 Task: Look for space in Burbank, United States from 12th August, 2023 to 16th August, 2023 for 8 adults in price range Rs.10000 to Rs.16000. Place can be private room with 8 bedrooms having 8 beds and 8 bathrooms. Property type can be house, flat, guest house, hotel. Amenities needed are: wifi, TV, free parkinig on premises, gym, breakfast. Booking option can be shelf check-in. Required host language is English.
Action: Mouse moved to (430, 113)
Screenshot: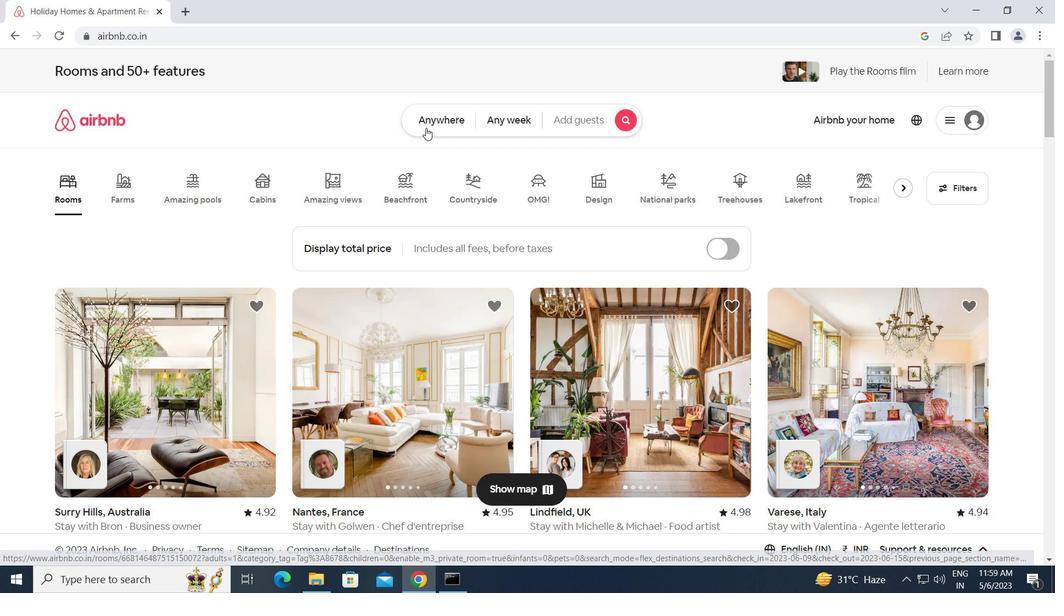 
Action: Mouse pressed left at (430, 113)
Screenshot: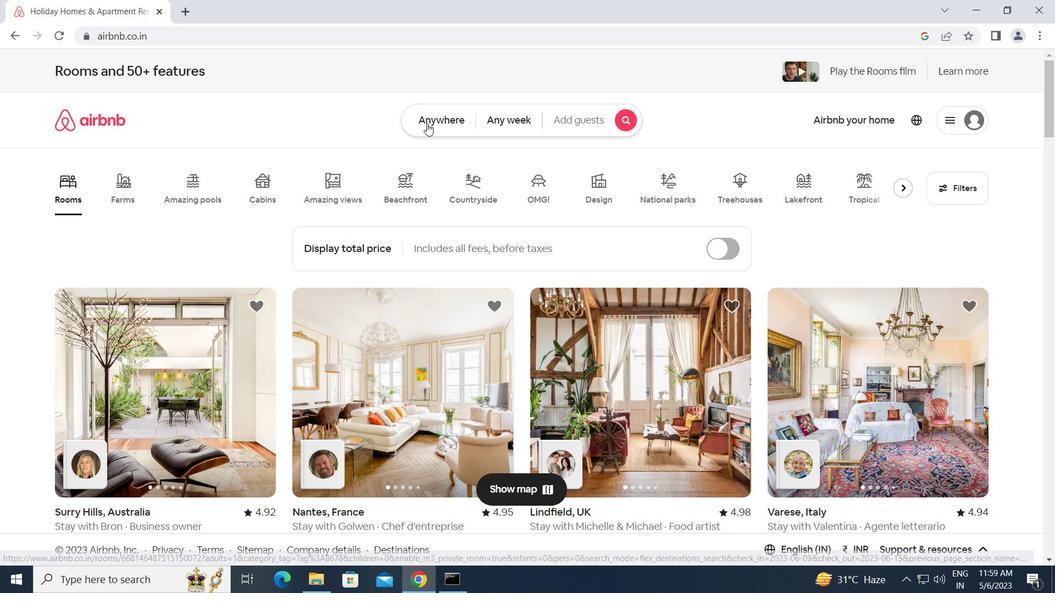 
Action: Mouse moved to (400, 162)
Screenshot: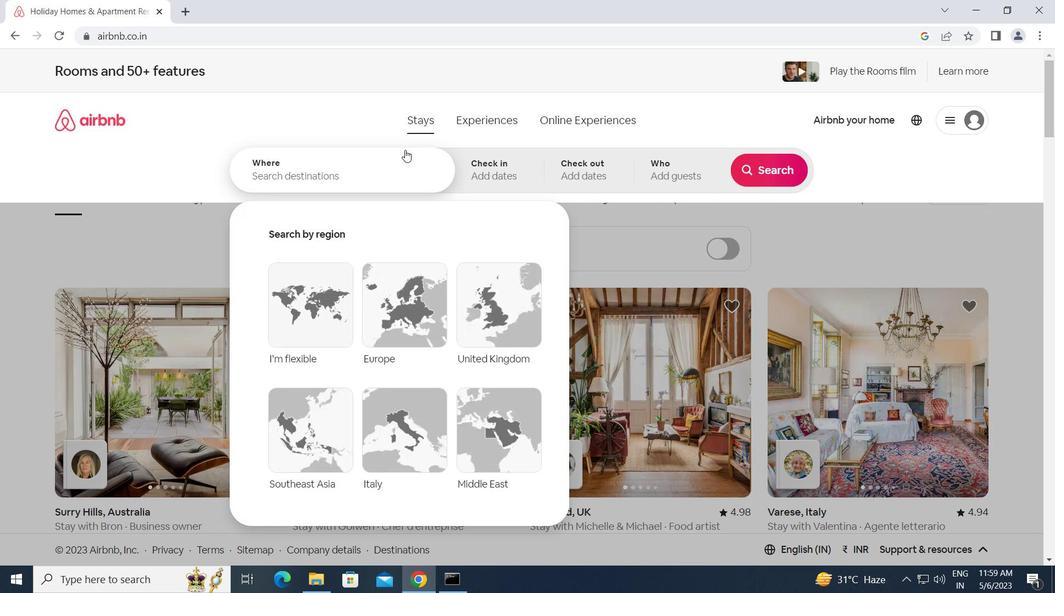 
Action: Mouse pressed left at (400, 162)
Screenshot: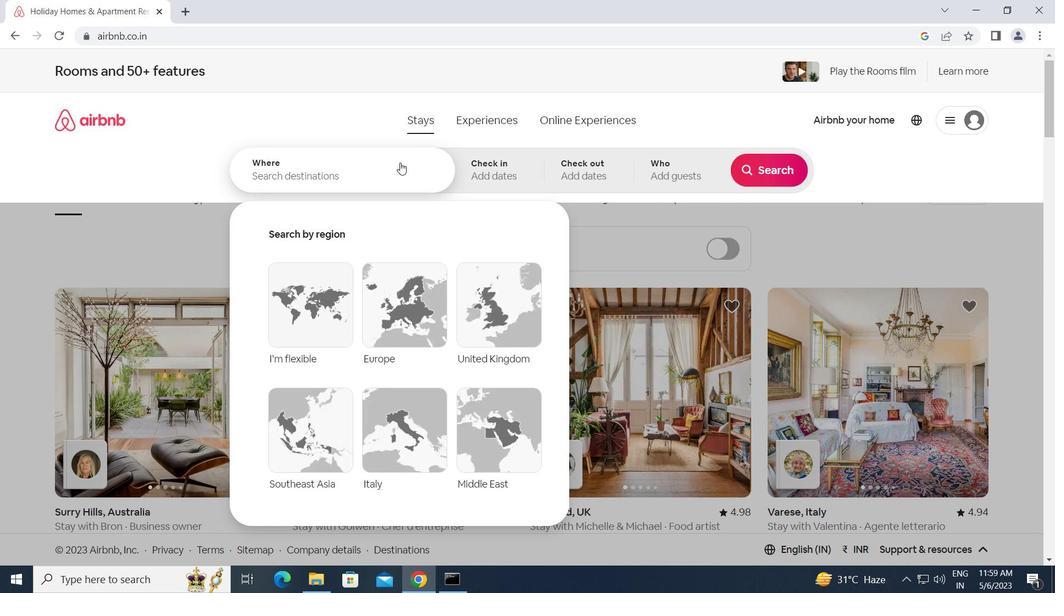 
Action: Key pressed b<Key.caps_lock>urbank,<Key.space><Key.caps_lock>u<Key.caps_lock>nited<Key.space><Key.caps_lock>s<Key.caps_lock>tates<Key.enter>
Screenshot: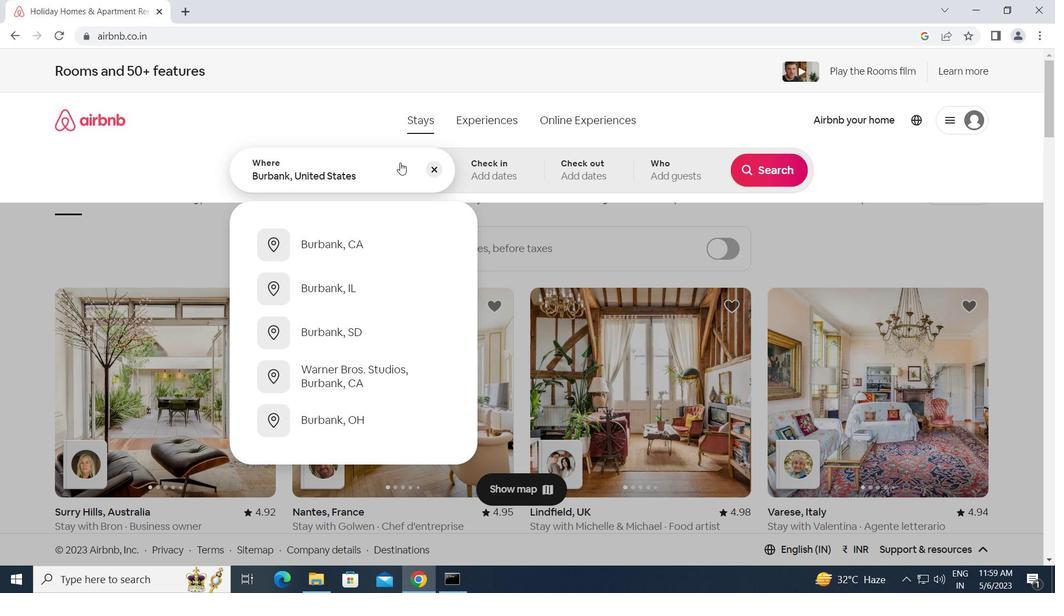 
Action: Mouse moved to (761, 286)
Screenshot: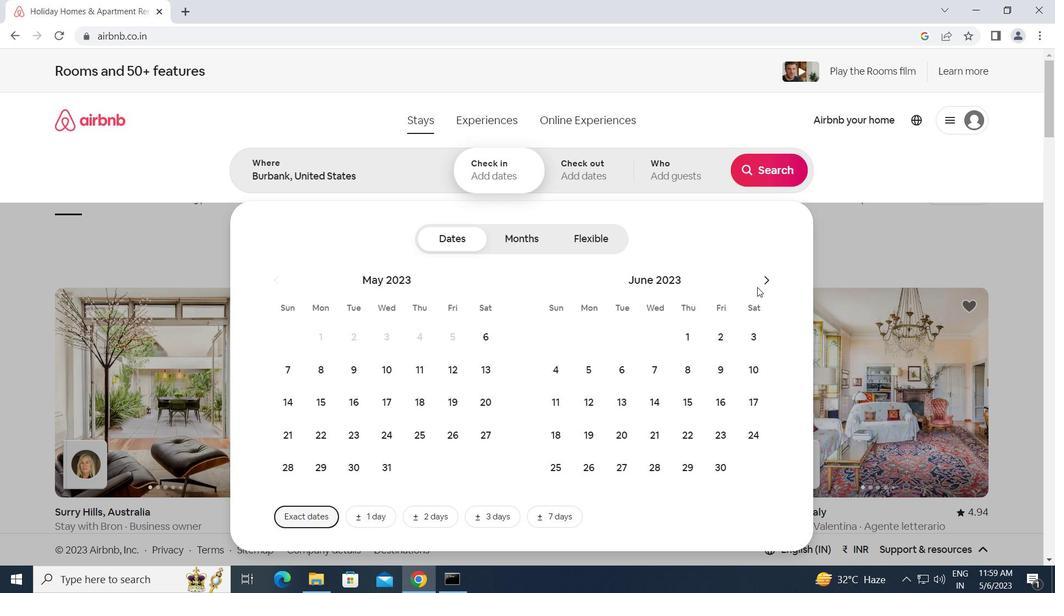
Action: Mouse pressed left at (761, 286)
Screenshot: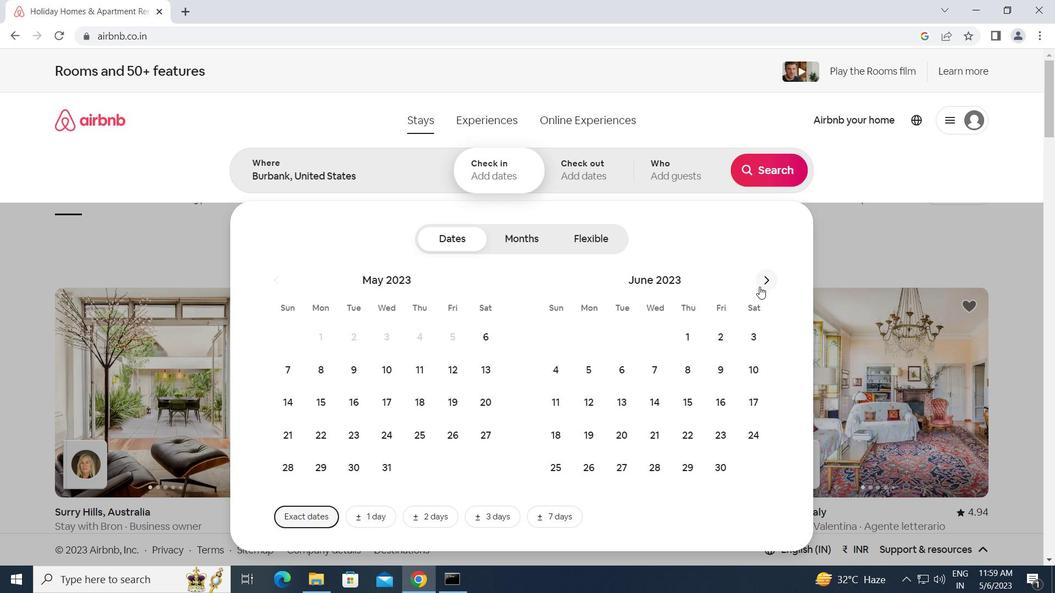 
Action: Mouse pressed left at (761, 286)
Screenshot: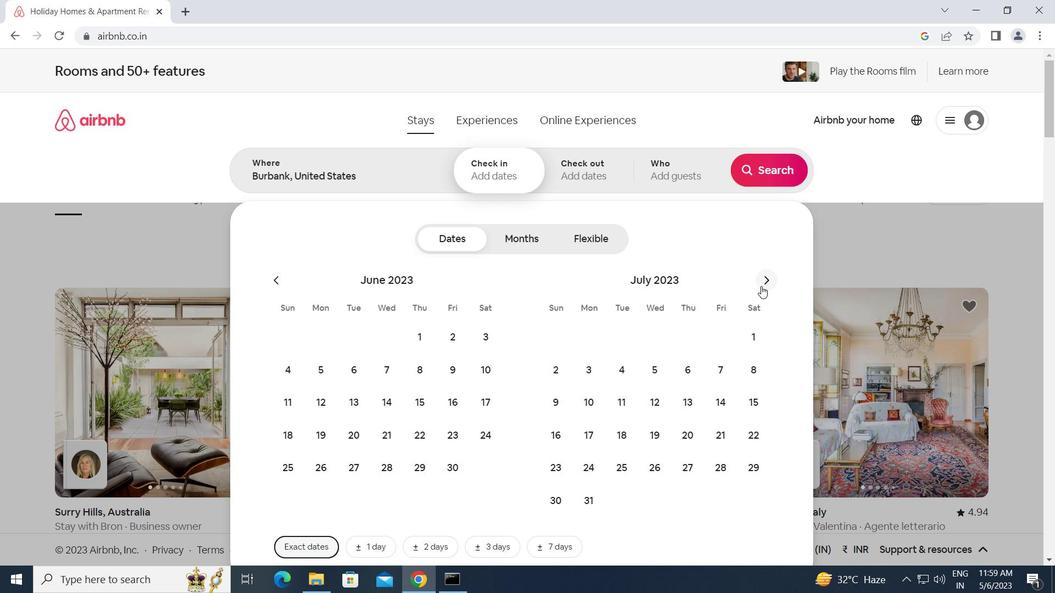 
Action: Mouse moved to (749, 374)
Screenshot: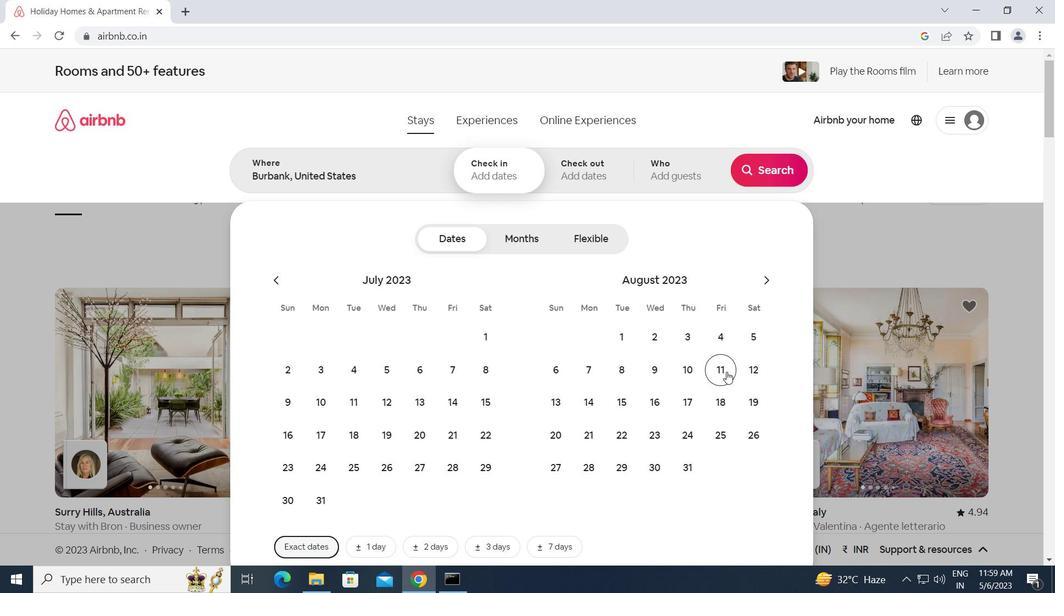 
Action: Mouse pressed left at (749, 374)
Screenshot: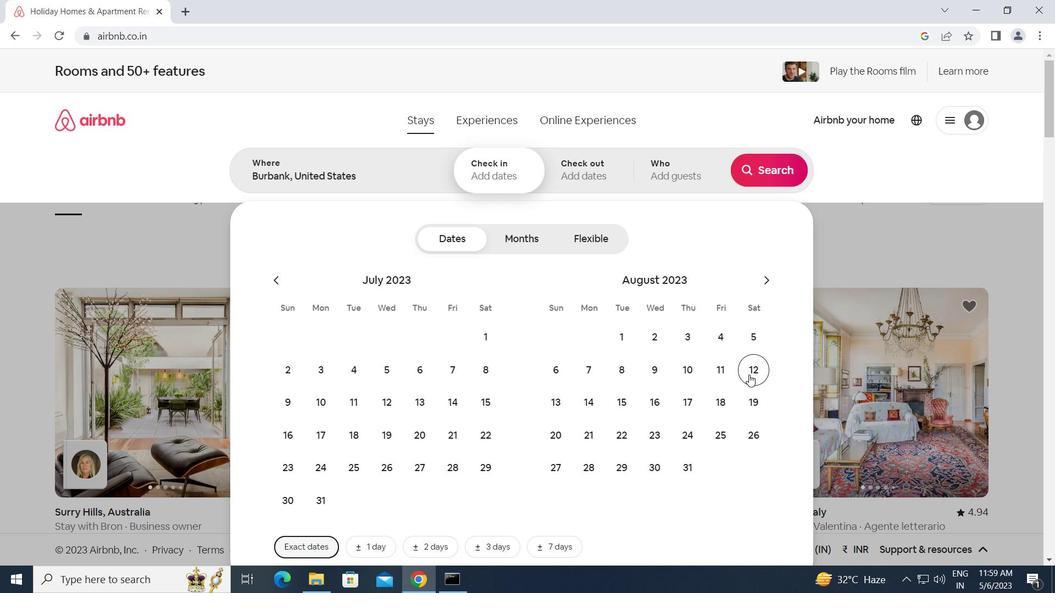 
Action: Mouse moved to (653, 402)
Screenshot: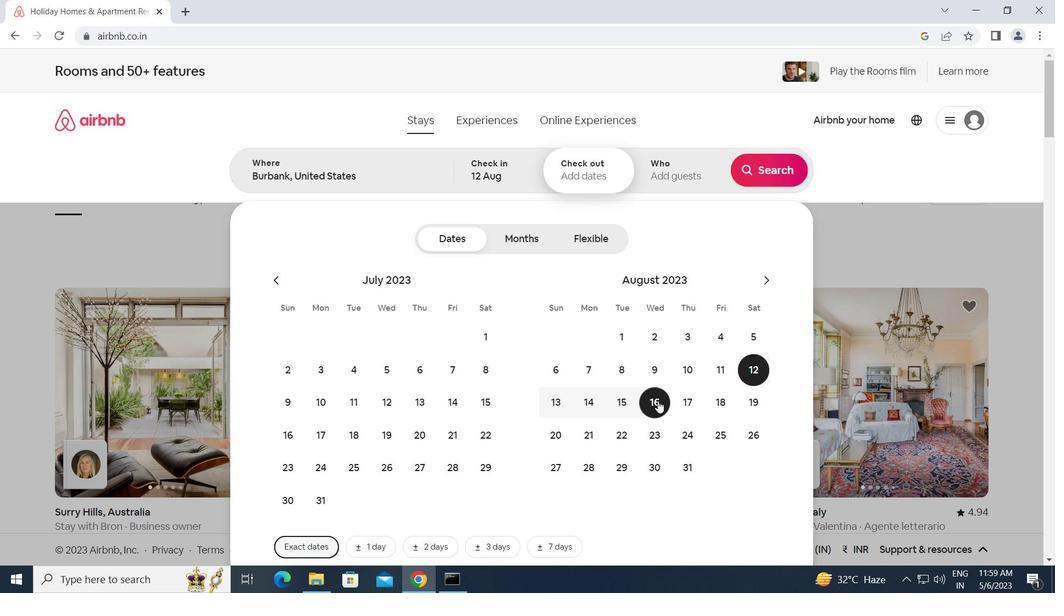 
Action: Mouse pressed left at (653, 402)
Screenshot: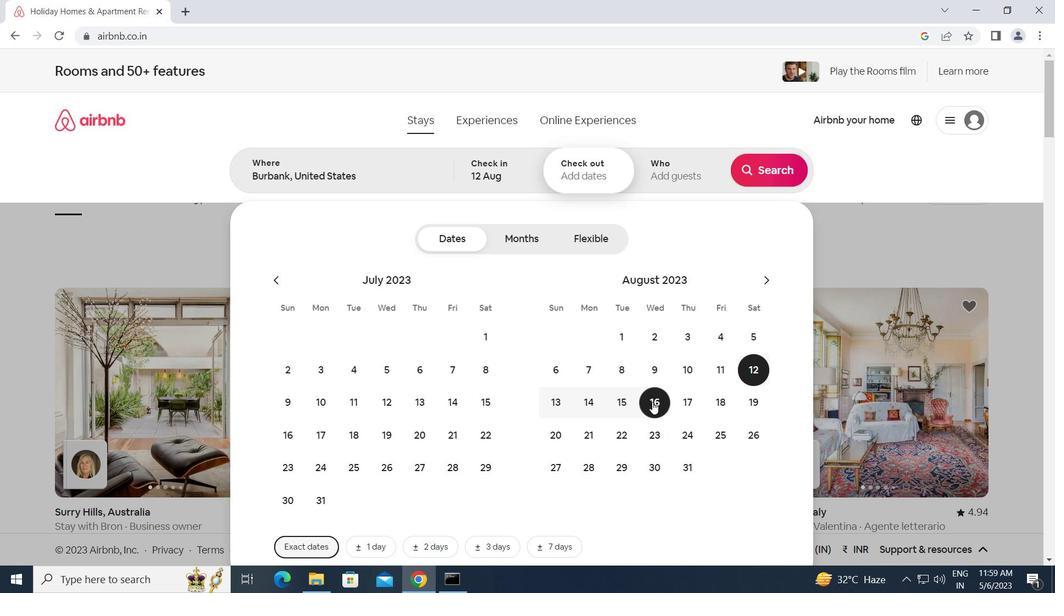 
Action: Mouse moved to (678, 184)
Screenshot: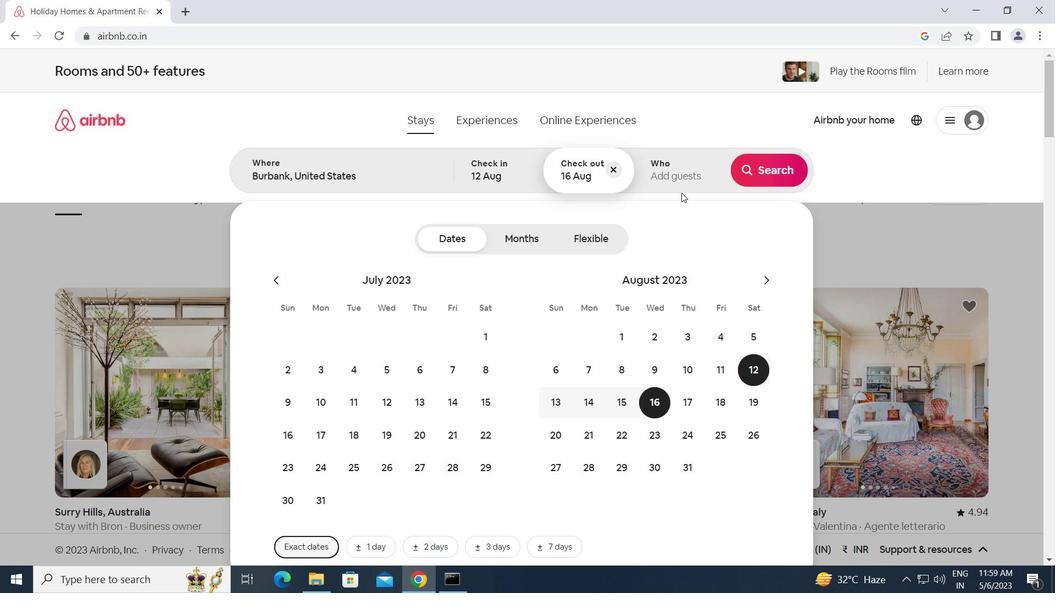 
Action: Mouse pressed left at (678, 184)
Screenshot: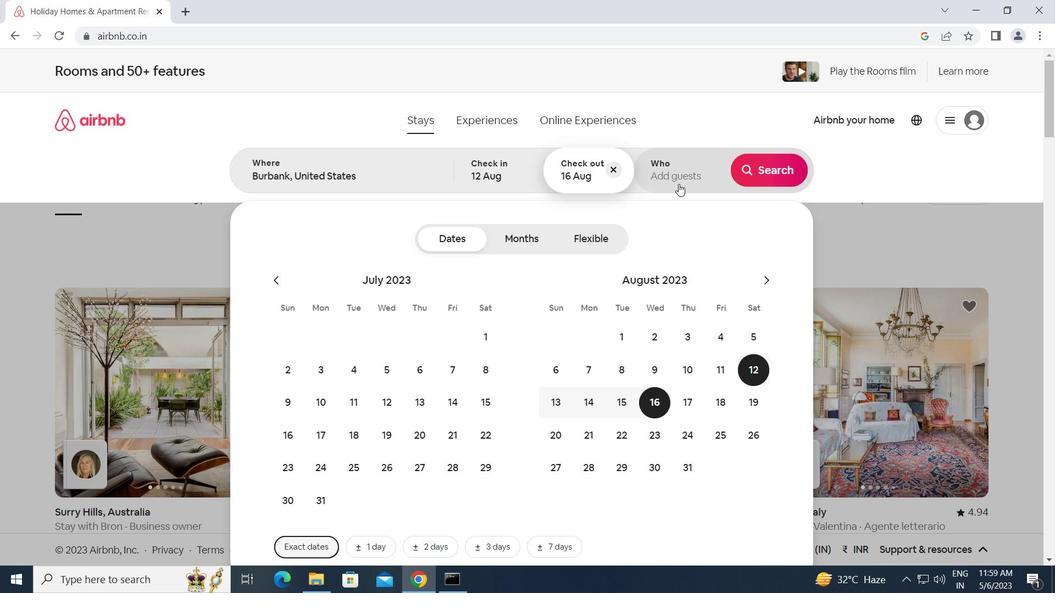
Action: Mouse moved to (780, 244)
Screenshot: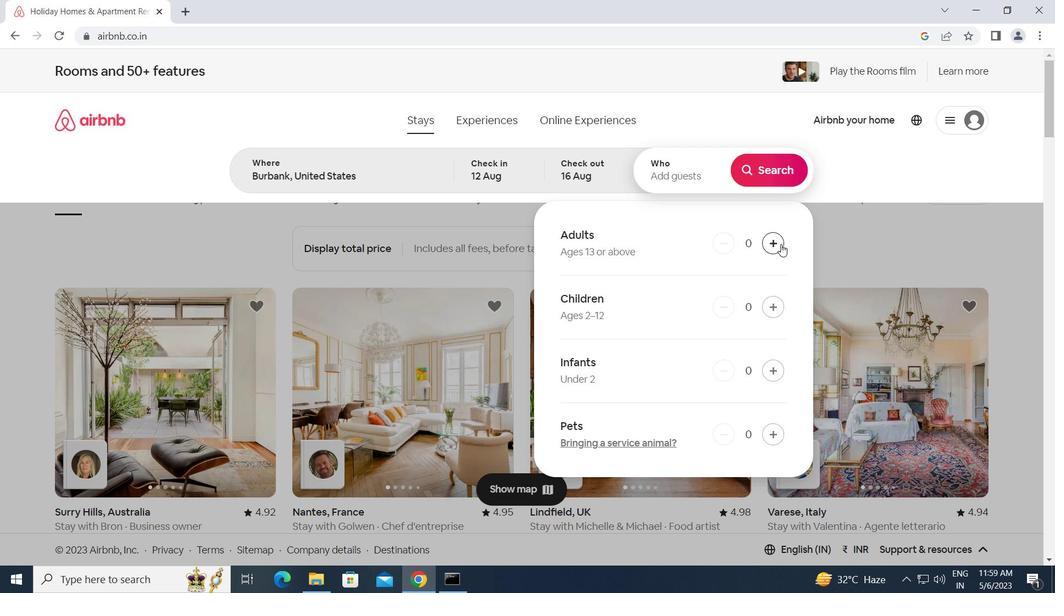 
Action: Mouse pressed left at (780, 244)
Screenshot: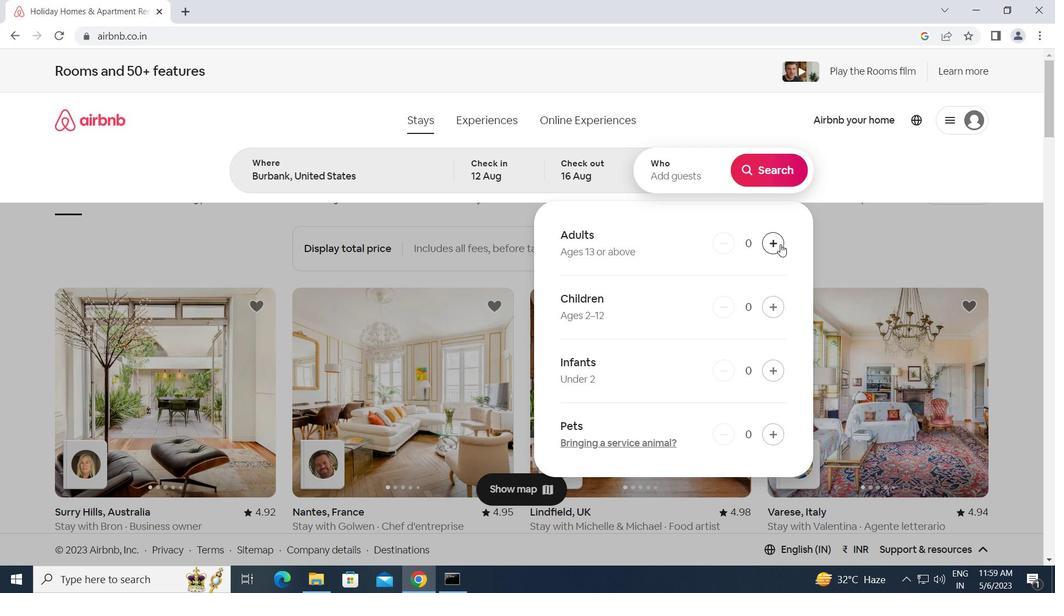 
Action: Mouse pressed left at (780, 244)
Screenshot: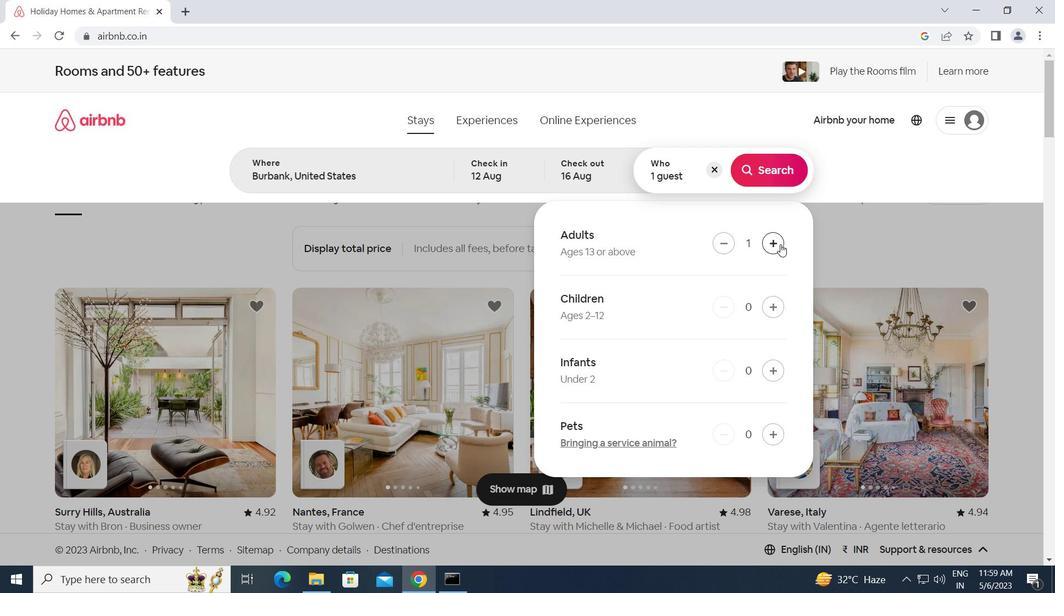 
Action: Mouse pressed left at (780, 244)
Screenshot: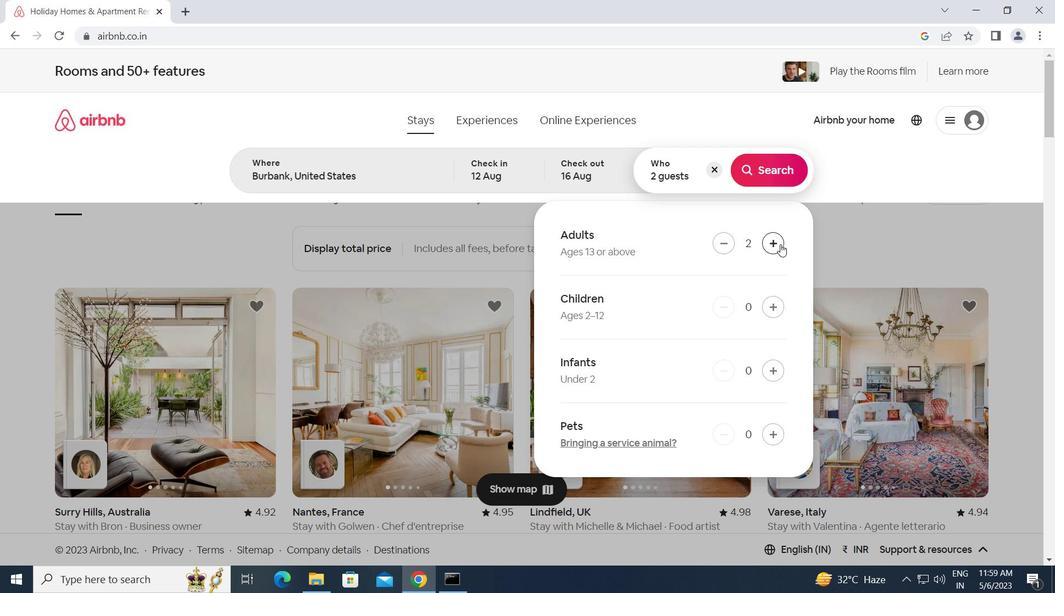 
Action: Mouse pressed left at (780, 244)
Screenshot: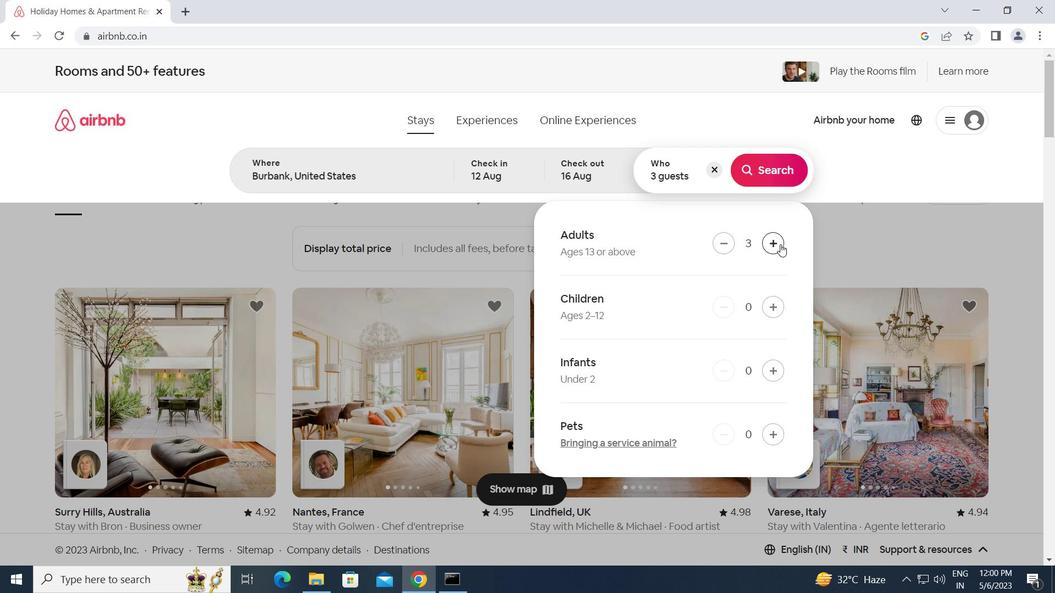 
Action: Mouse pressed left at (780, 244)
Screenshot: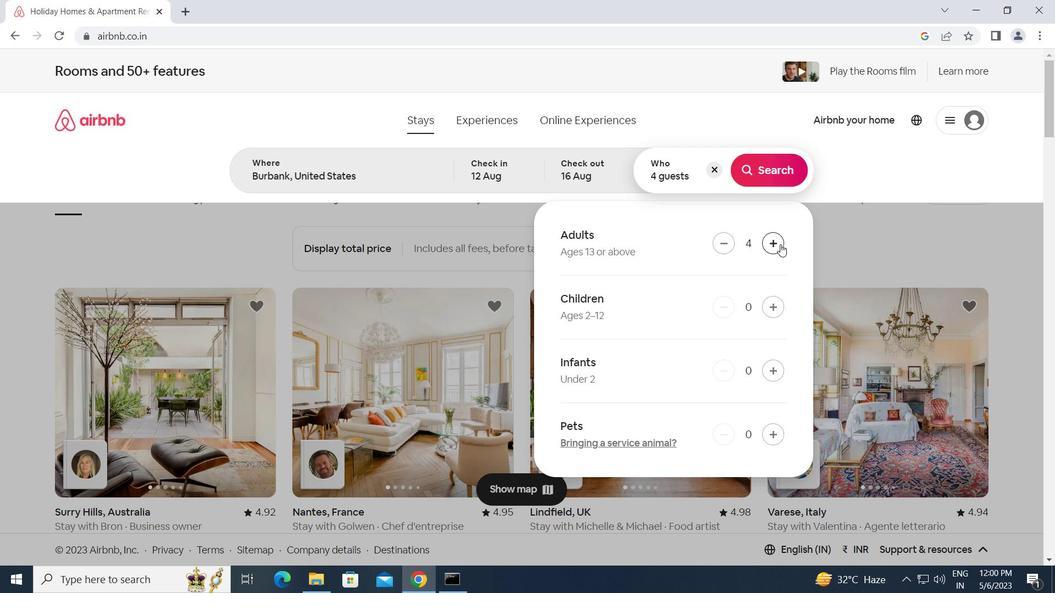 
Action: Mouse pressed left at (780, 244)
Screenshot: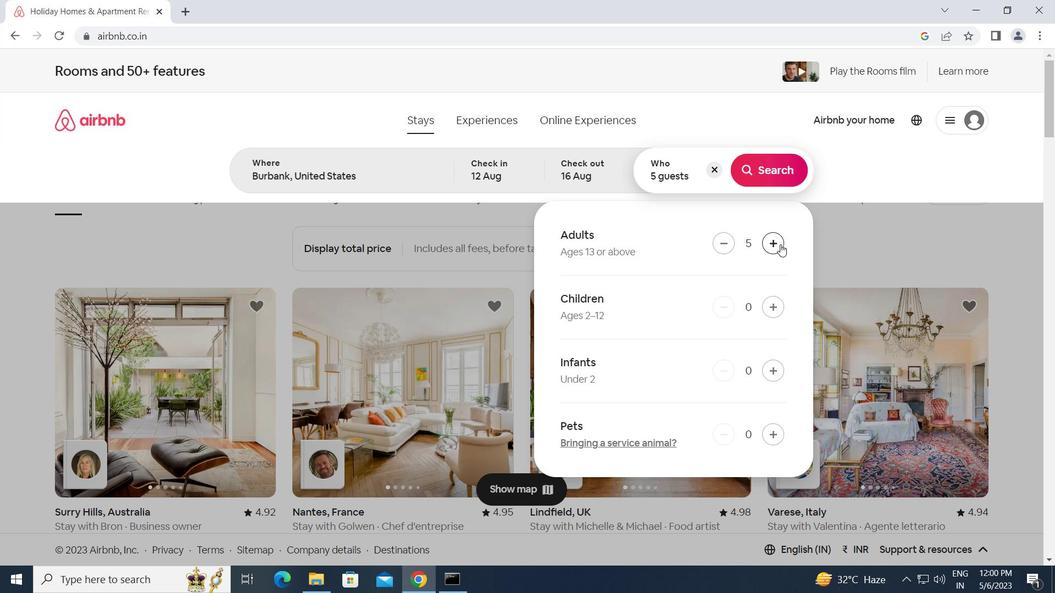 
Action: Mouse moved to (779, 244)
Screenshot: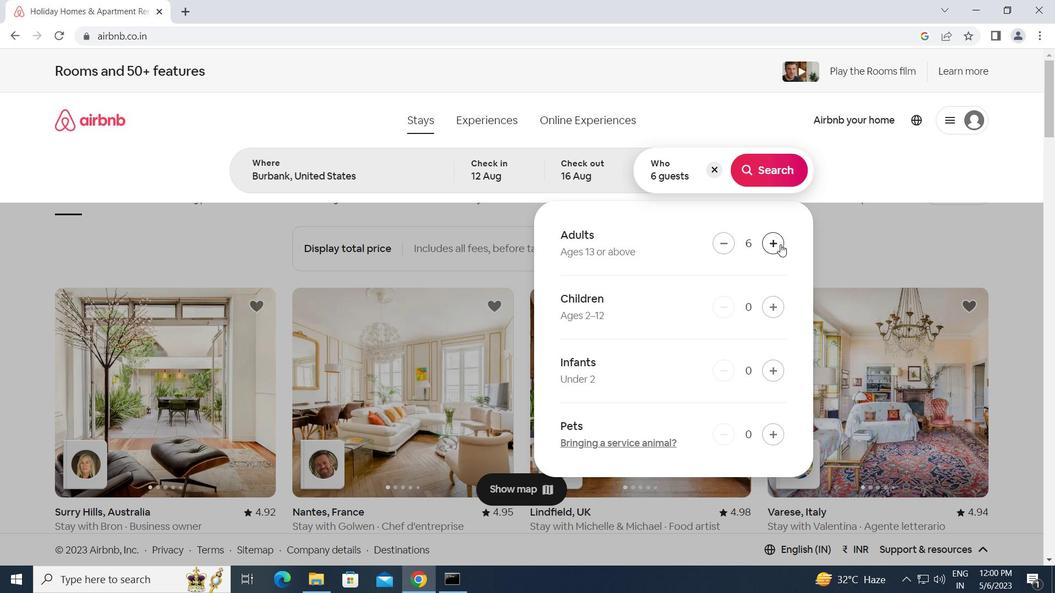 
Action: Mouse pressed left at (779, 244)
Screenshot: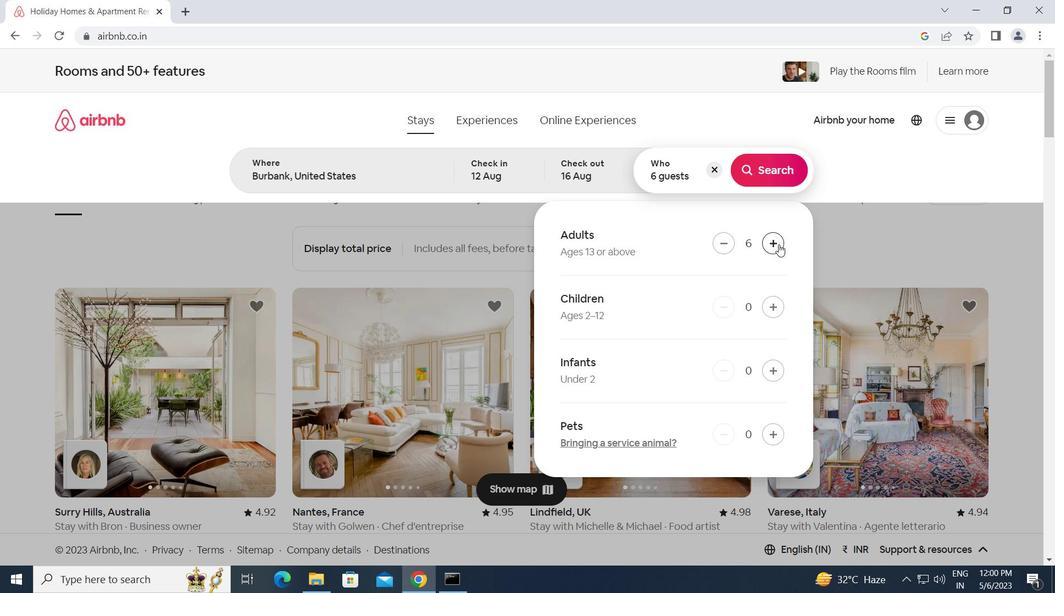 
Action: Mouse pressed left at (779, 244)
Screenshot: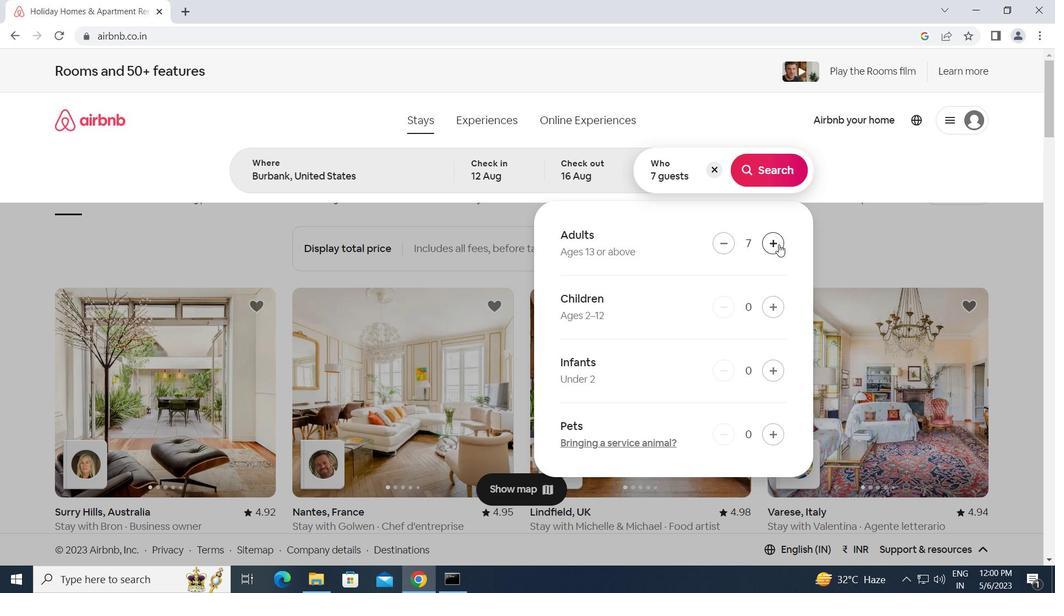 
Action: Mouse moved to (775, 174)
Screenshot: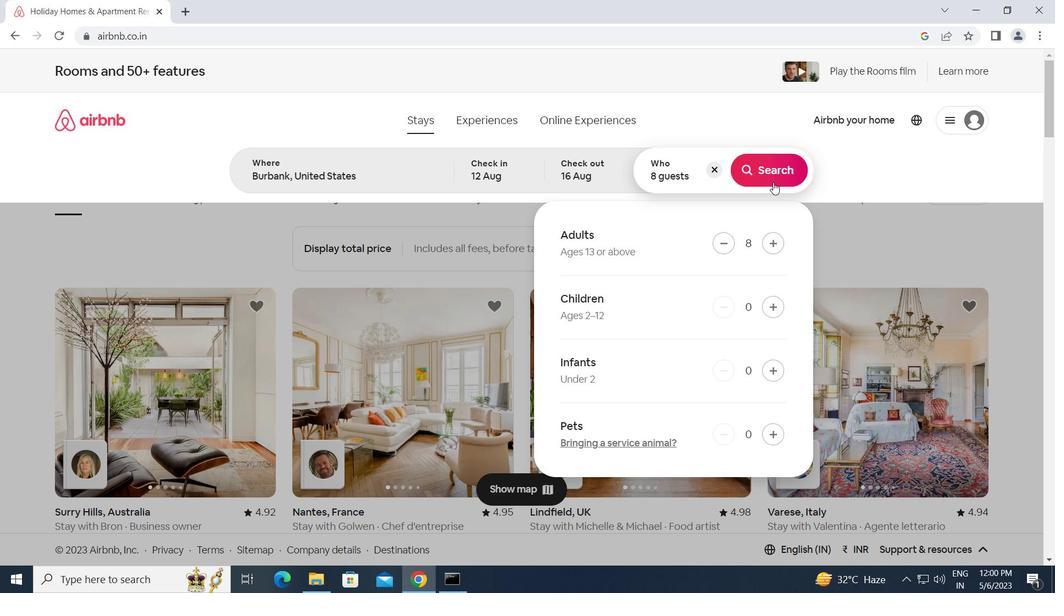 
Action: Mouse pressed left at (775, 174)
Screenshot: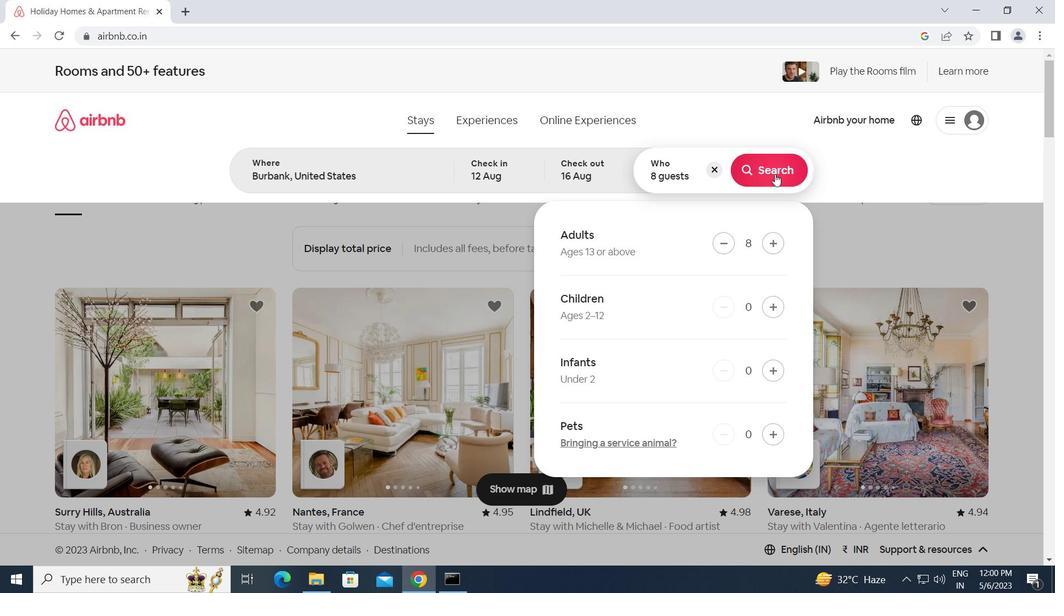 
Action: Mouse moved to (992, 134)
Screenshot: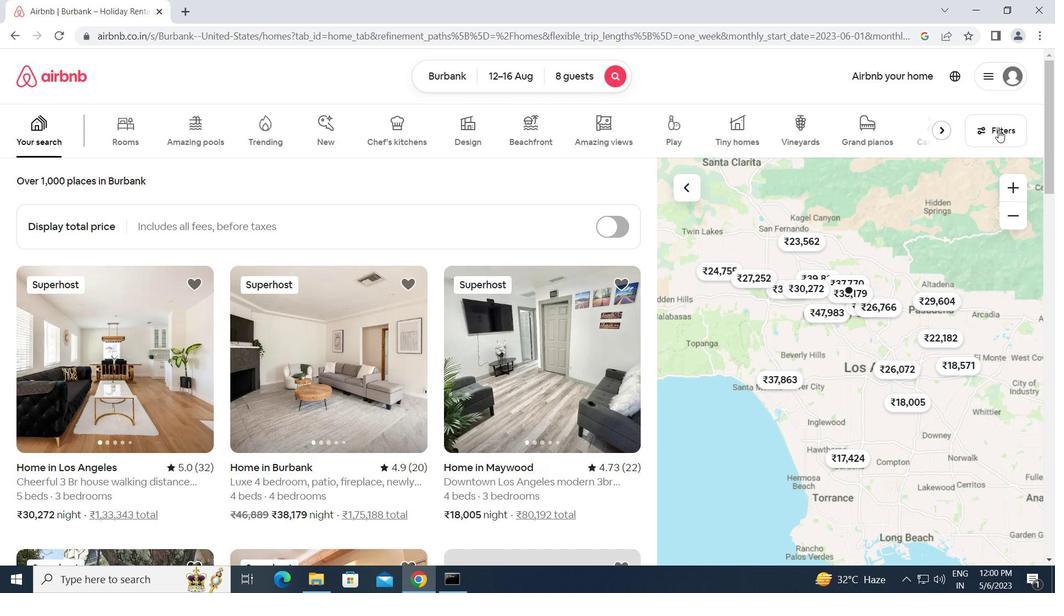 
Action: Mouse pressed left at (992, 134)
Screenshot: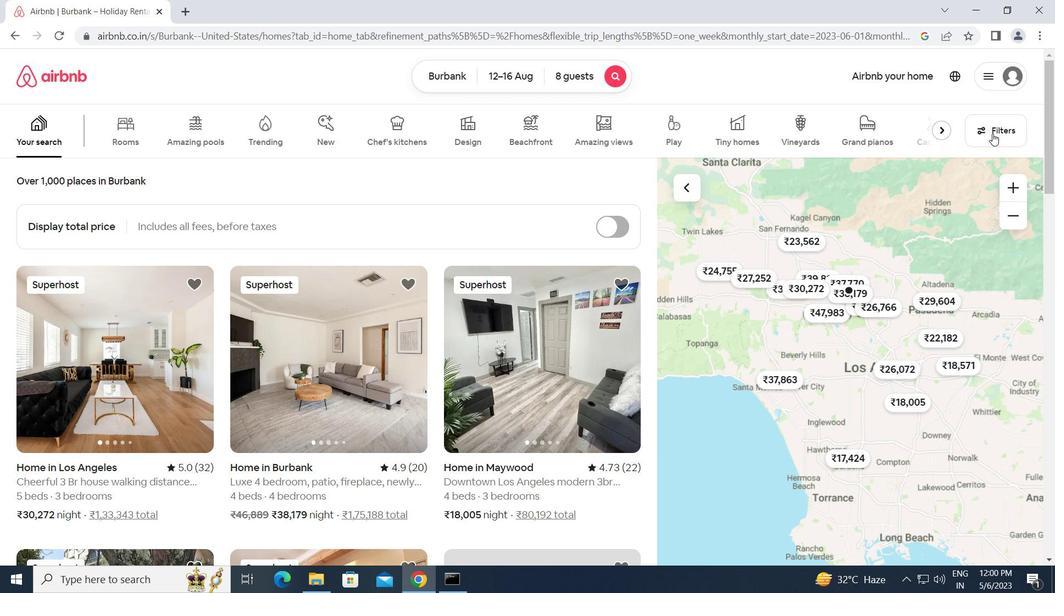 
Action: Mouse moved to (382, 463)
Screenshot: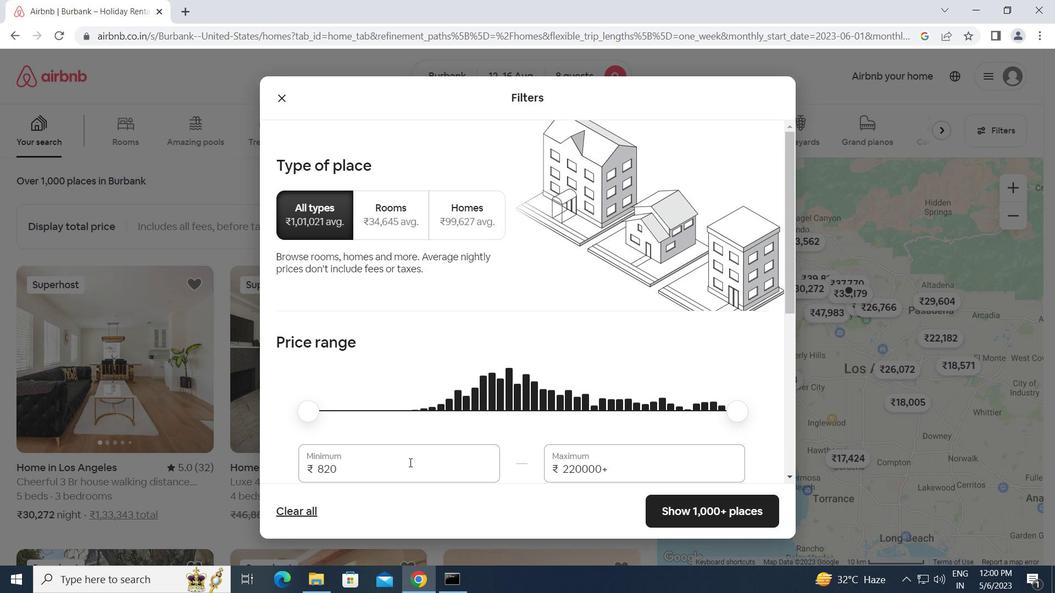 
Action: Mouse scrolled (382, 463) with delta (0, 0)
Screenshot: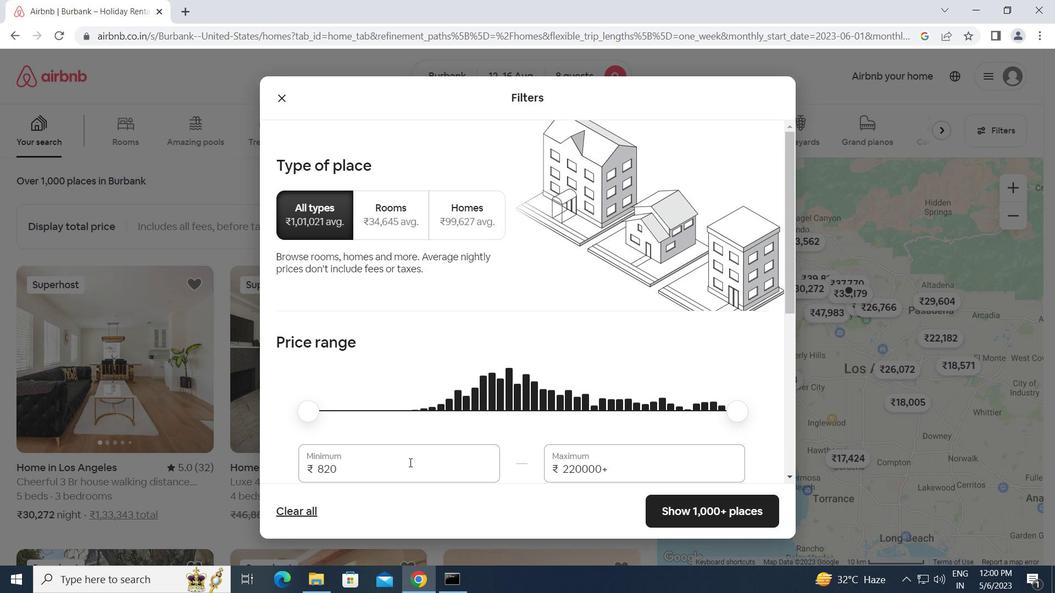 
Action: Mouse moved to (380, 465)
Screenshot: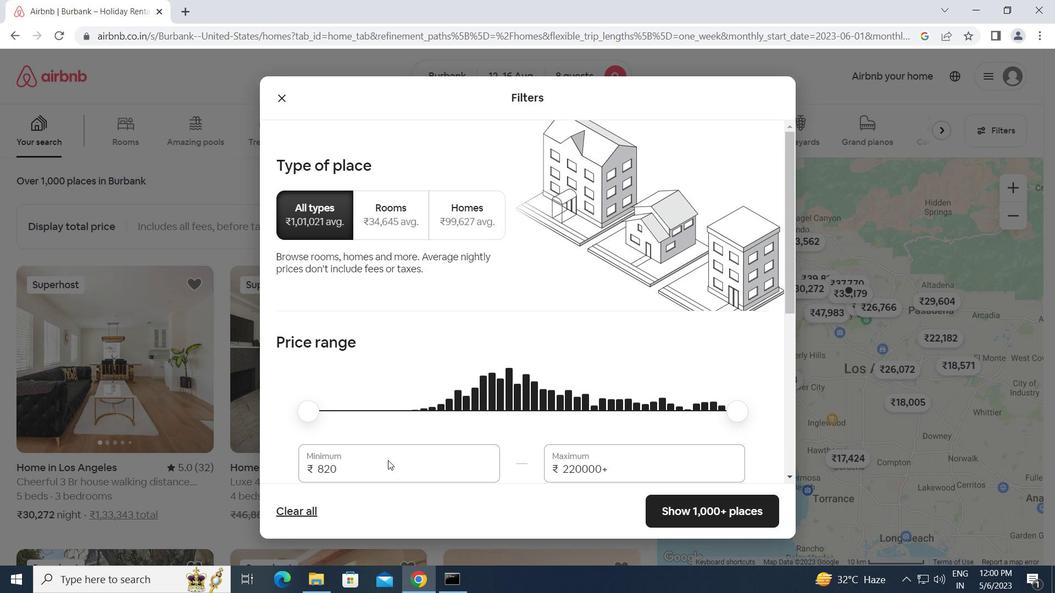 
Action: Mouse scrolled (380, 464) with delta (0, 0)
Screenshot: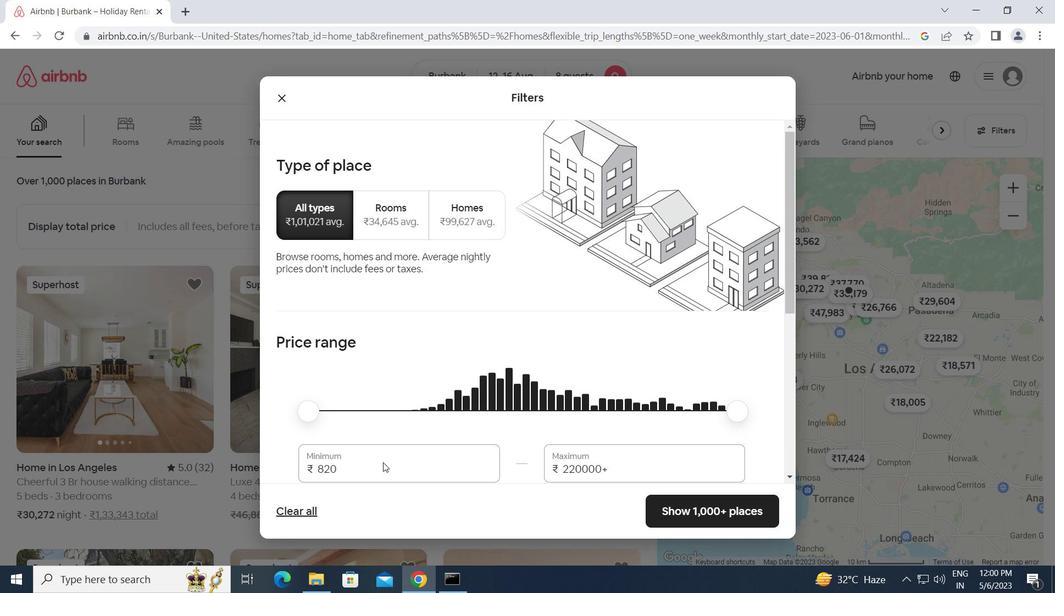 
Action: Mouse moved to (345, 332)
Screenshot: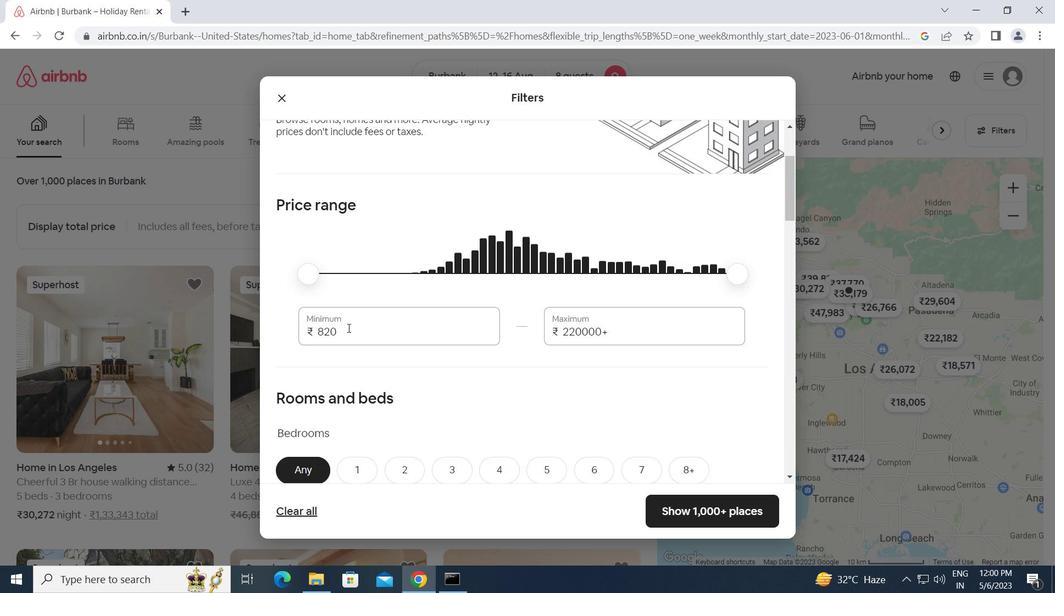 
Action: Mouse pressed left at (345, 332)
Screenshot: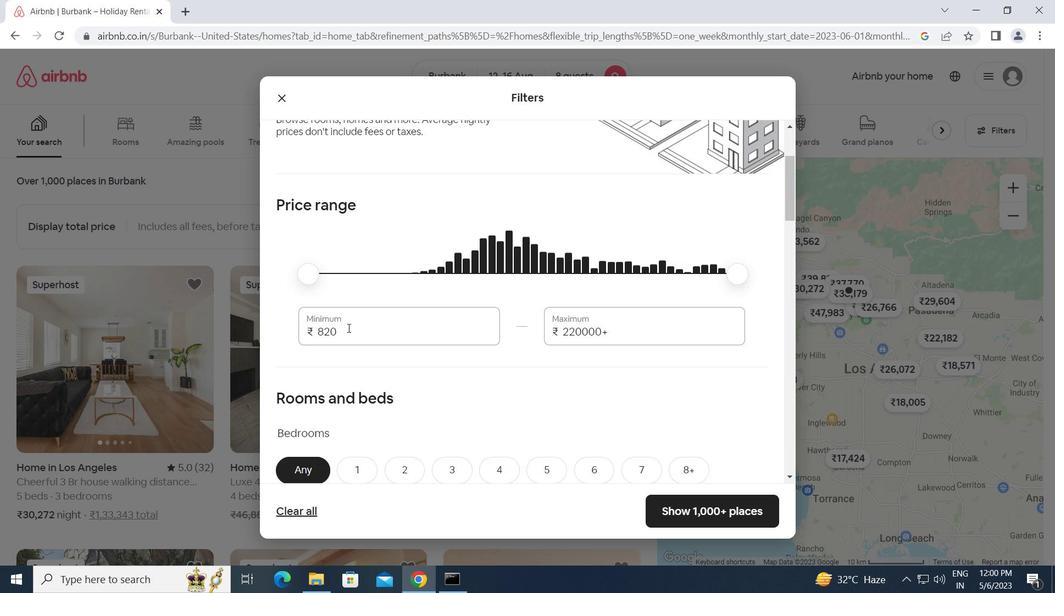 
Action: Mouse moved to (278, 332)
Screenshot: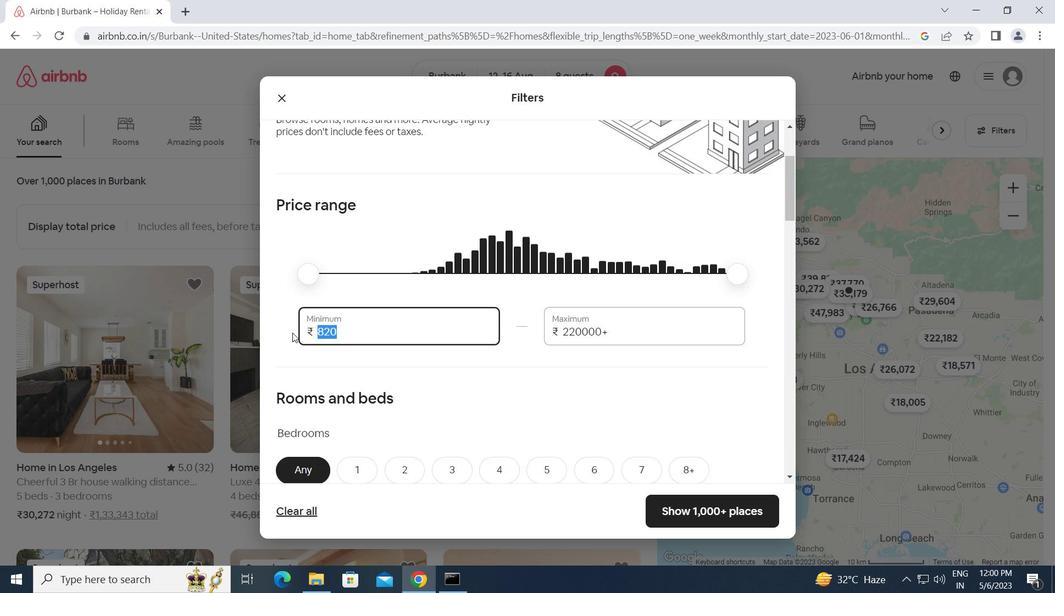 
Action: Key pressed 10000<Key.tab>16000
Screenshot: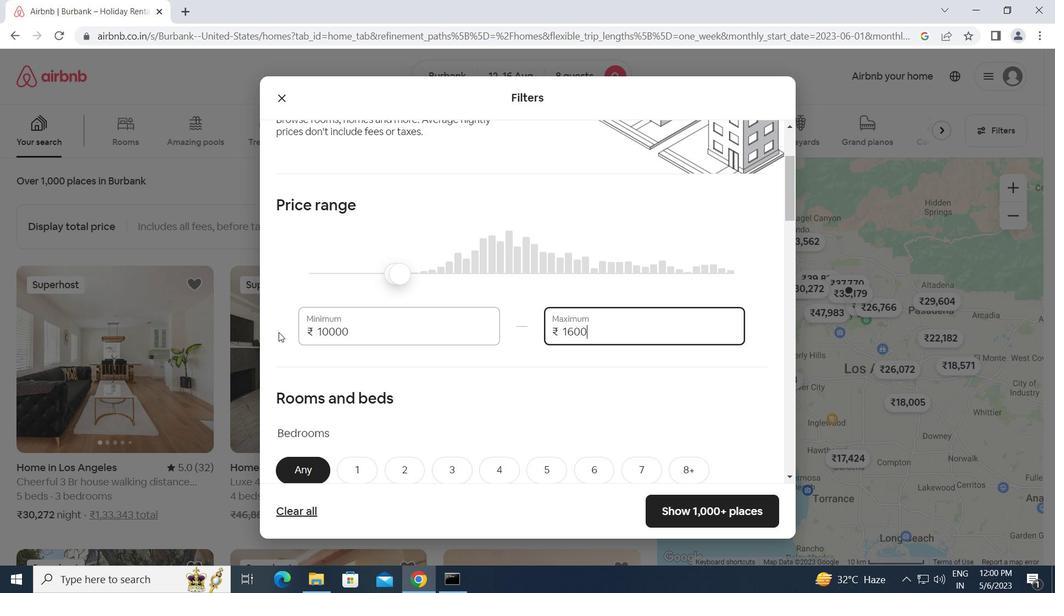 
Action: Mouse moved to (463, 359)
Screenshot: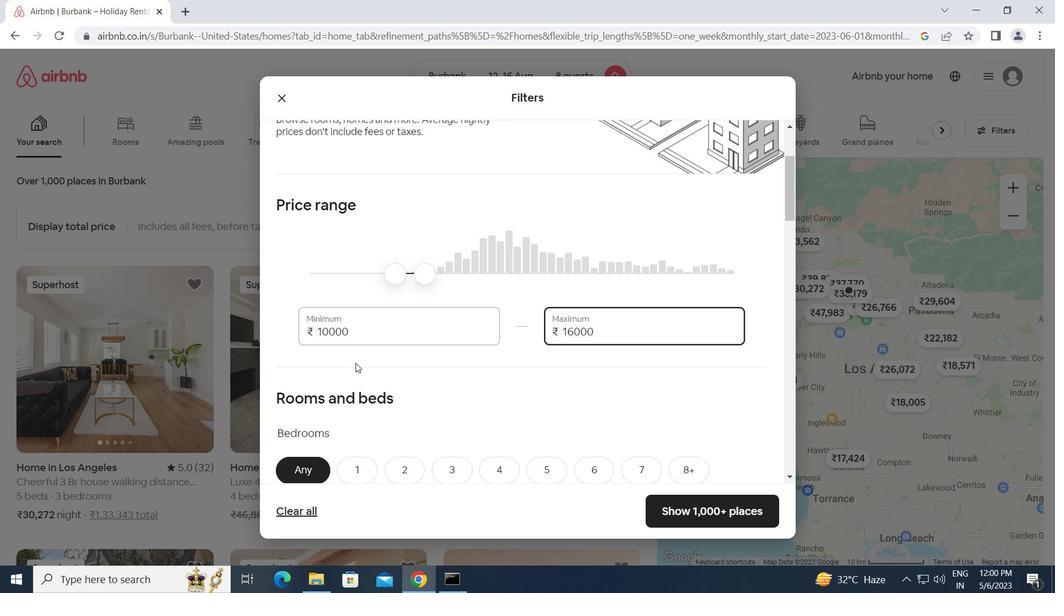 
Action: Mouse scrolled (463, 358) with delta (0, 0)
Screenshot: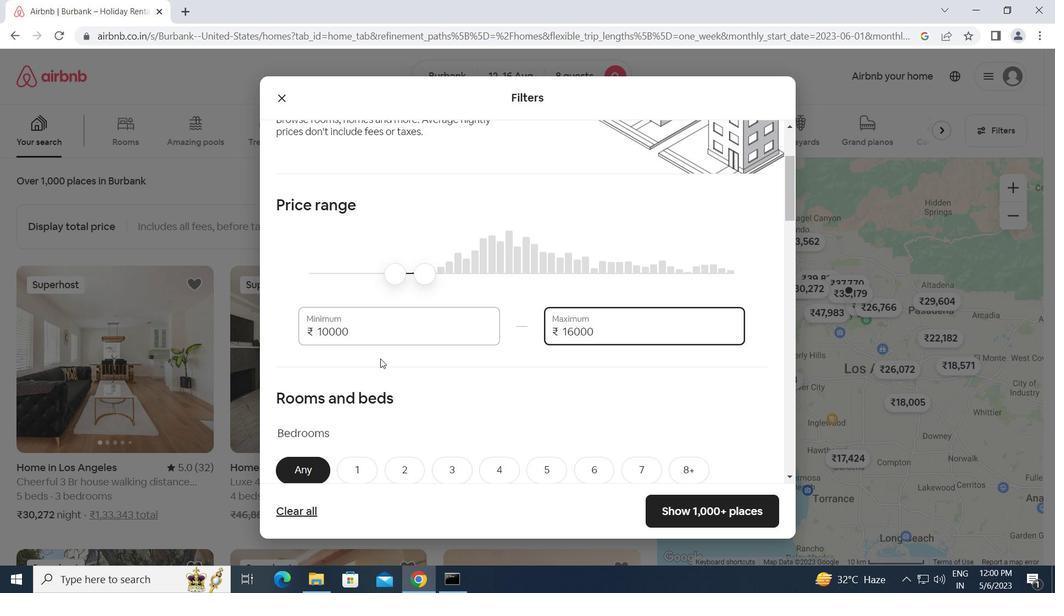 
Action: Mouse scrolled (463, 358) with delta (0, 0)
Screenshot: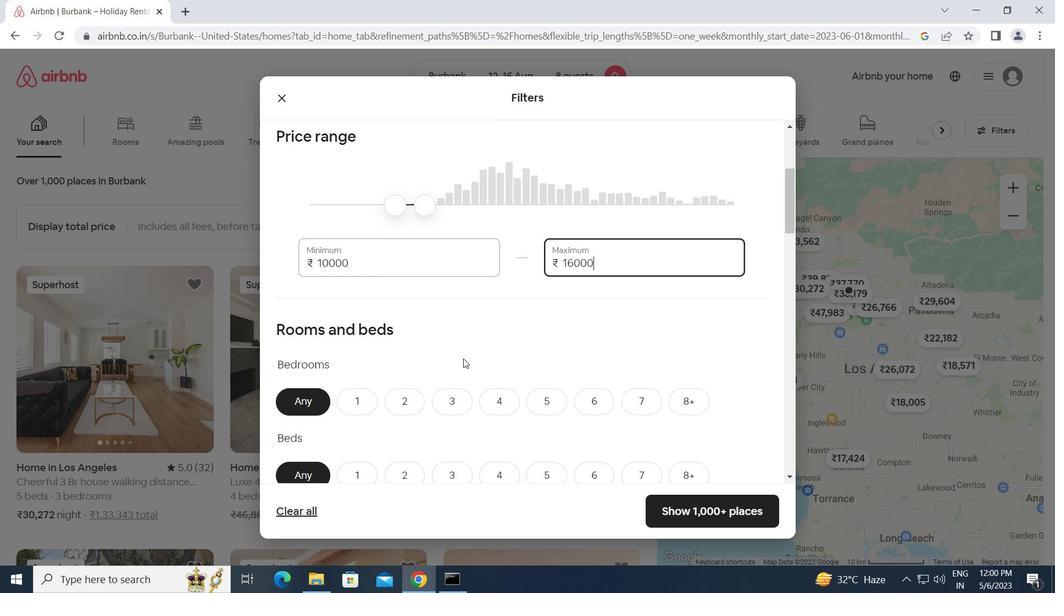 
Action: Mouse scrolled (463, 358) with delta (0, 0)
Screenshot: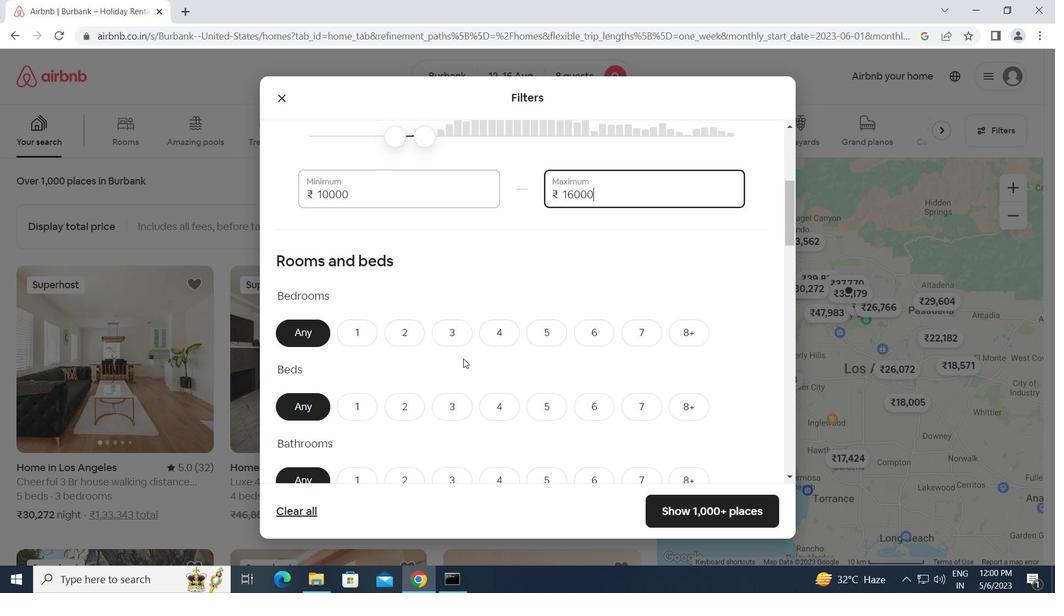 
Action: Mouse moved to (683, 266)
Screenshot: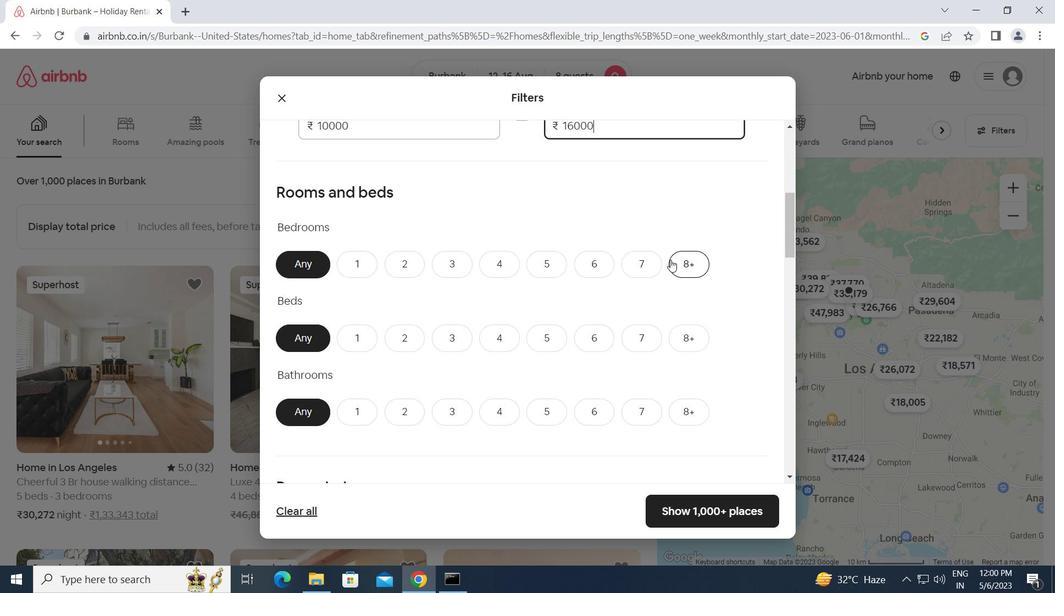 
Action: Mouse pressed left at (683, 266)
Screenshot: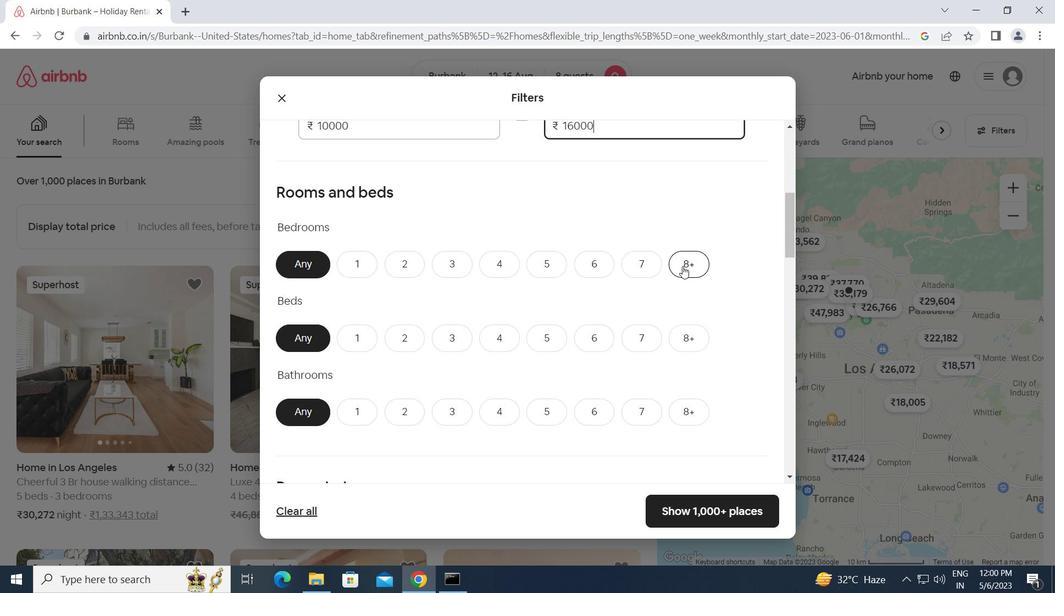 
Action: Mouse moved to (677, 335)
Screenshot: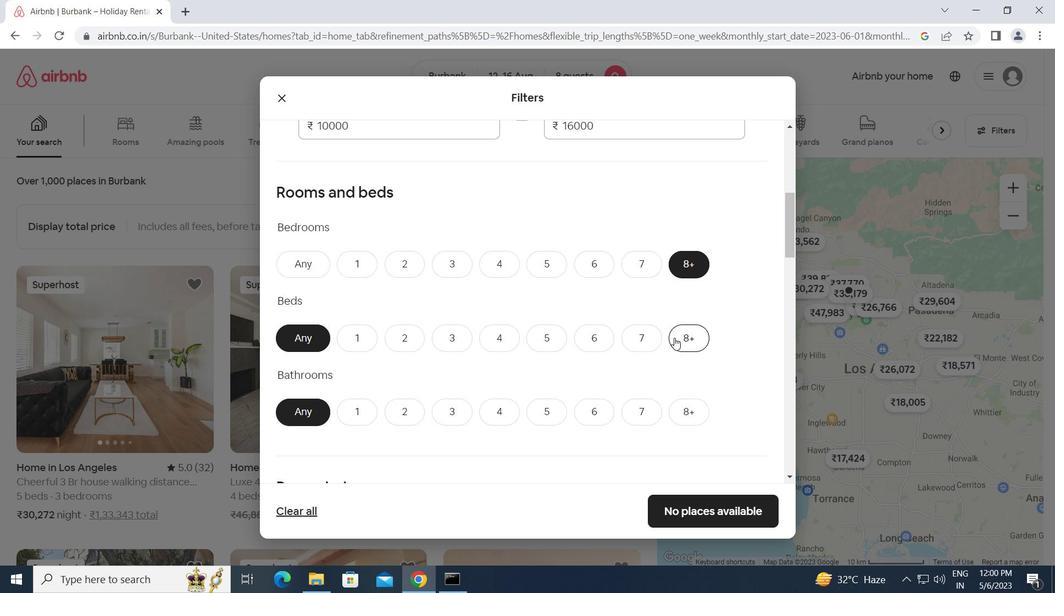 
Action: Mouse pressed left at (677, 335)
Screenshot: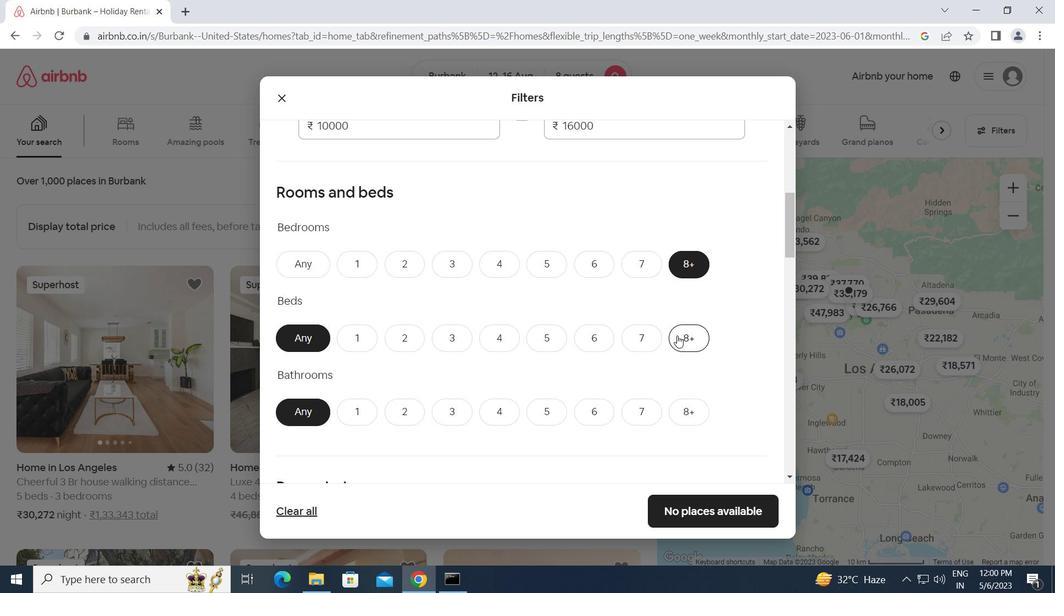
Action: Mouse moved to (683, 417)
Screenshot: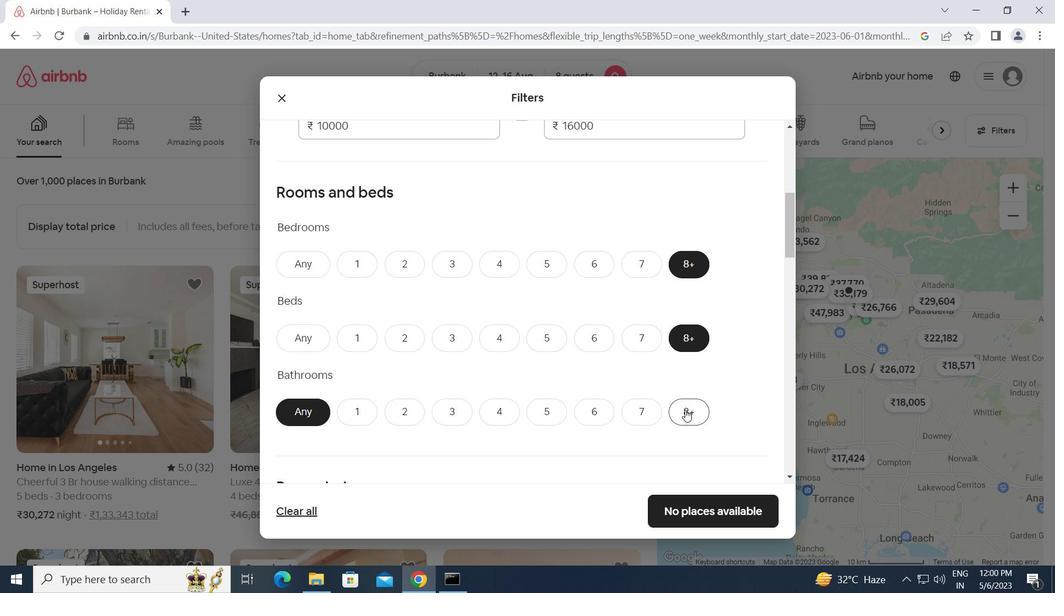 
Action: Mouse pressed left at (683, 417)
Screenshot: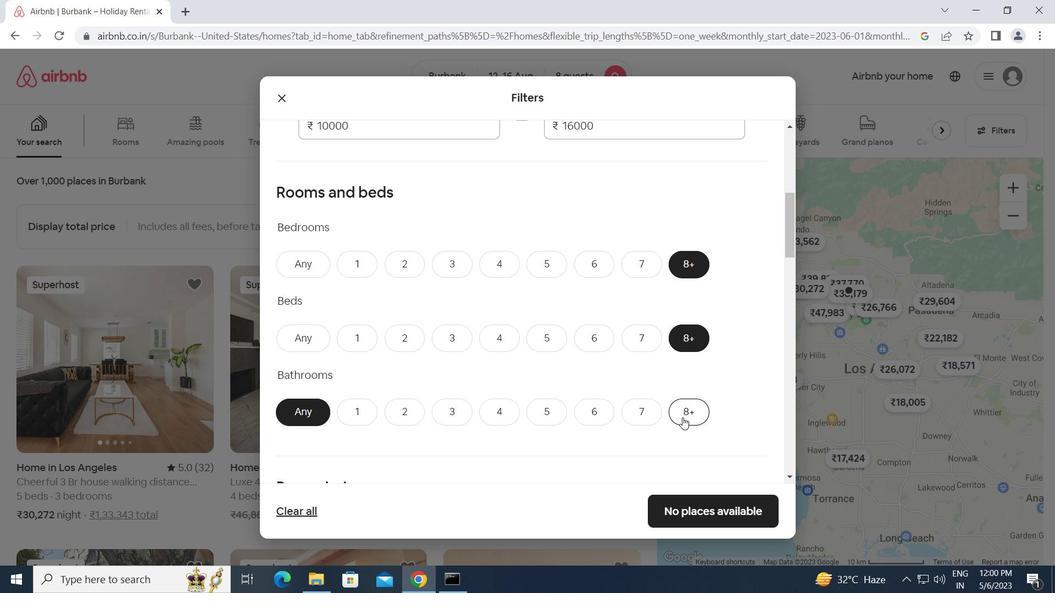 
Action: Mouse moved to (605, 436)
Screenshot: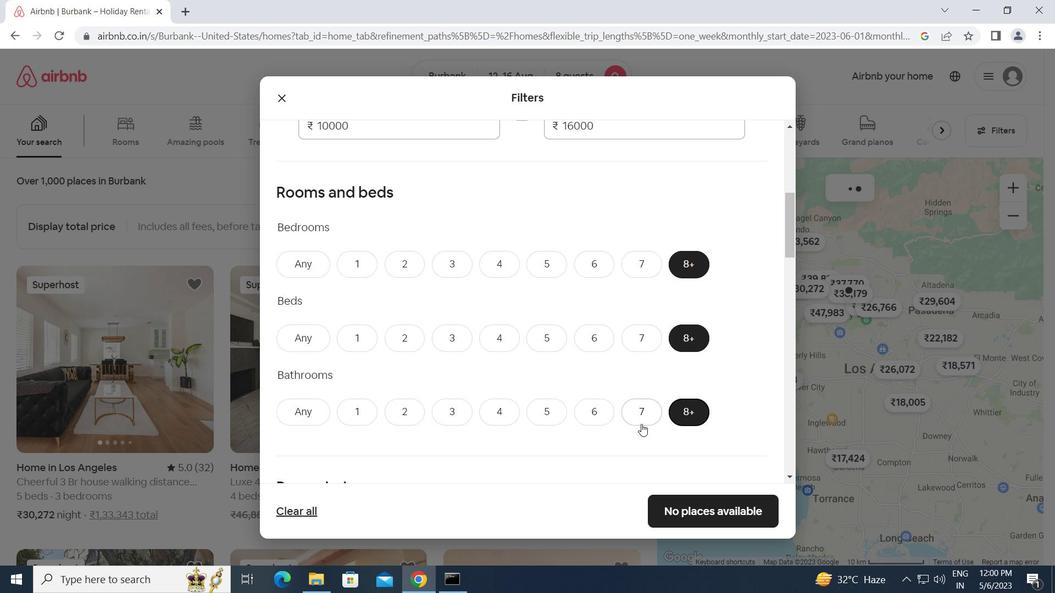 
Action: Mouse scrolled (605, 435) with delta (0, 0)
Screenshot: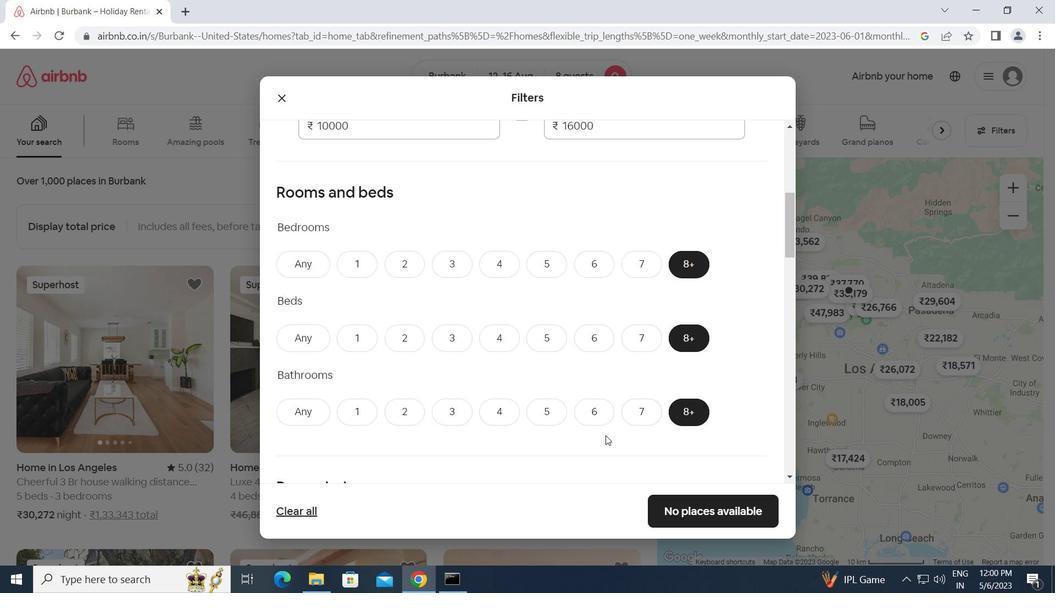 
Action: Mouse scrolled (605, 435) with delta (0, 0)
Screenshot: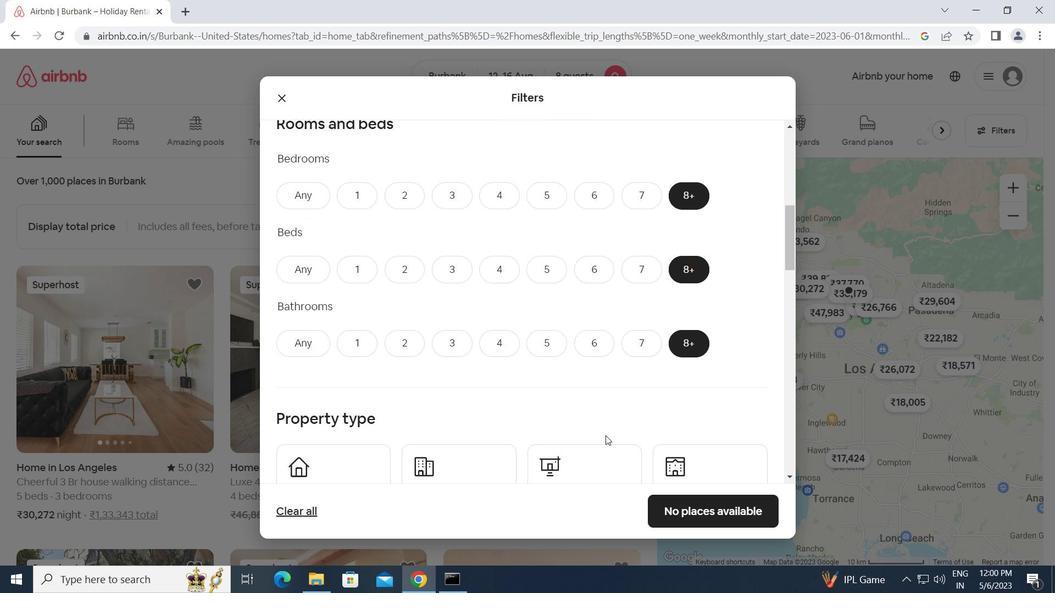 
Action: Mouse moved to (324, 420)
Screenshot: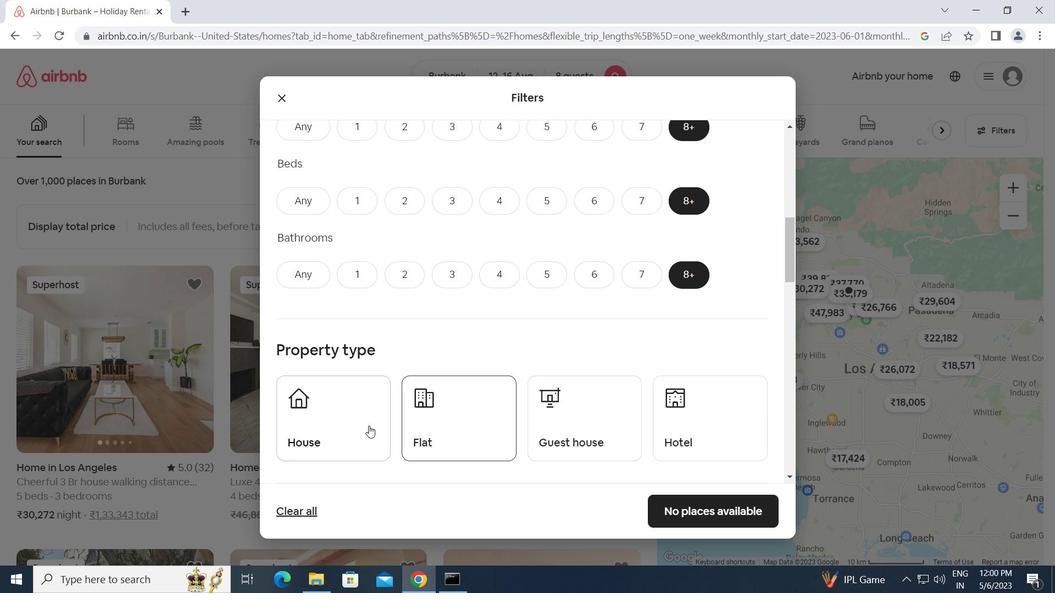 
Action: Mouse pressed left at (324, 420)
Screenshot: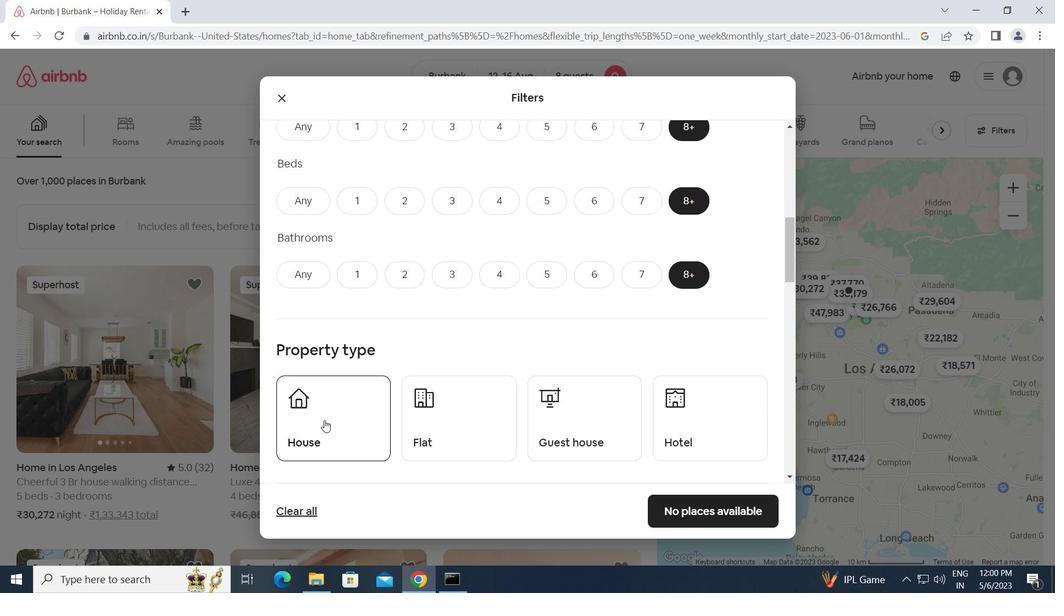
Action: Mouse moved to (452, 421)
Screenshot: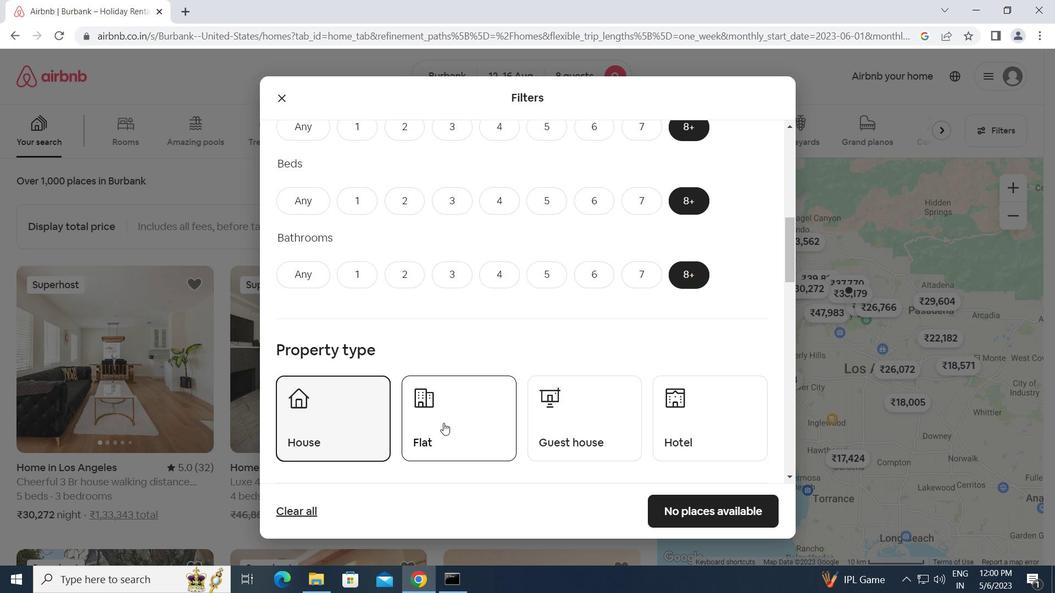 
Action: Mouse pressed left at (452, 421)
Screenshot: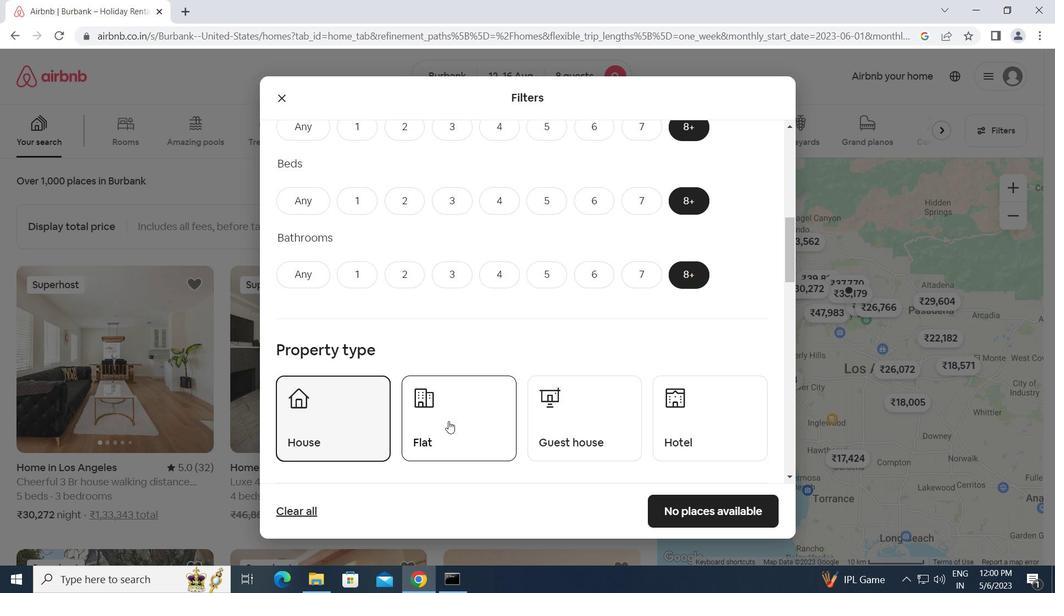 
Action: Mouse moved to (564, 421)
Screenshot: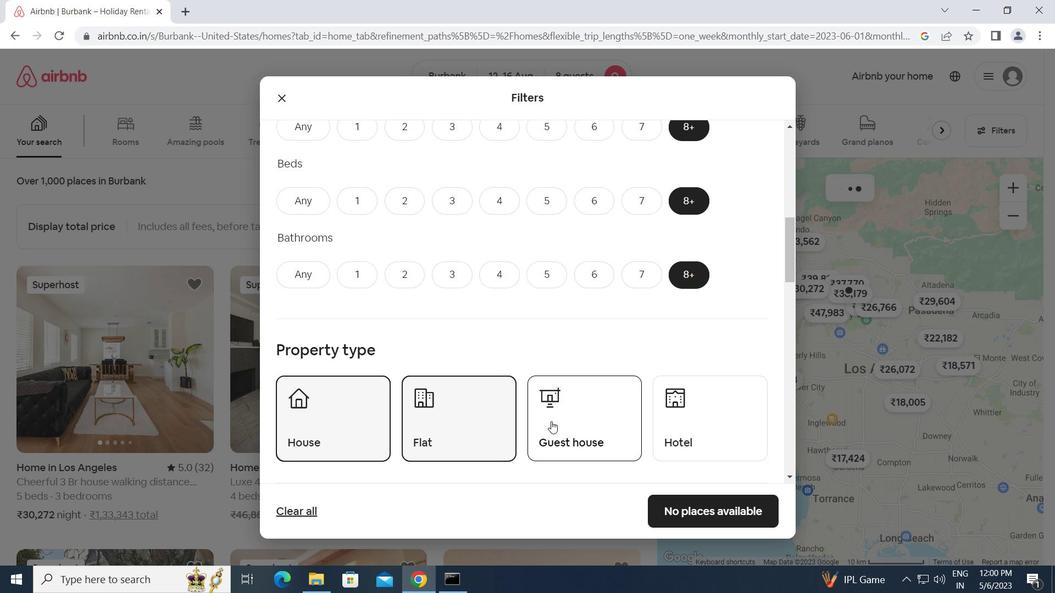 
Action: Mouse pressed left at (564, 421)
Screenshot: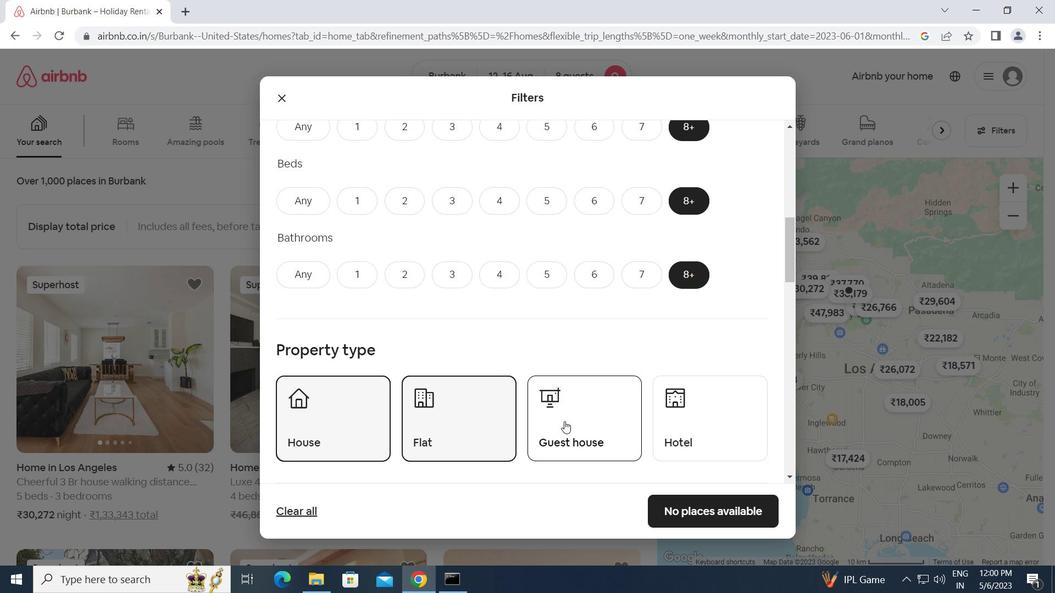 
Action: Mouse moved to (689, 429)
Screenshot: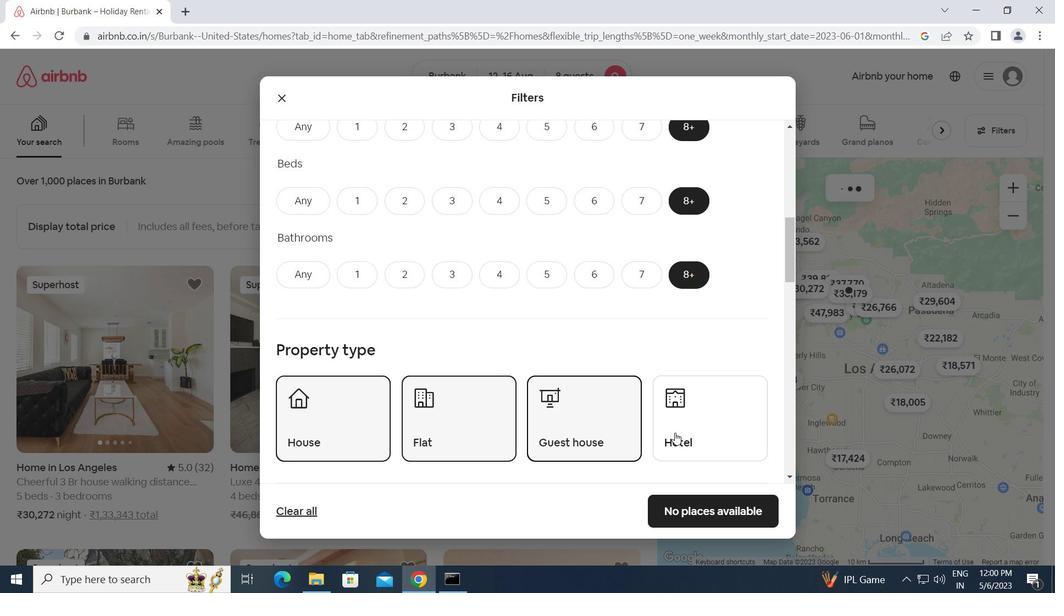 
Action: Mouse pressed left at (689, 429)
Screenshot: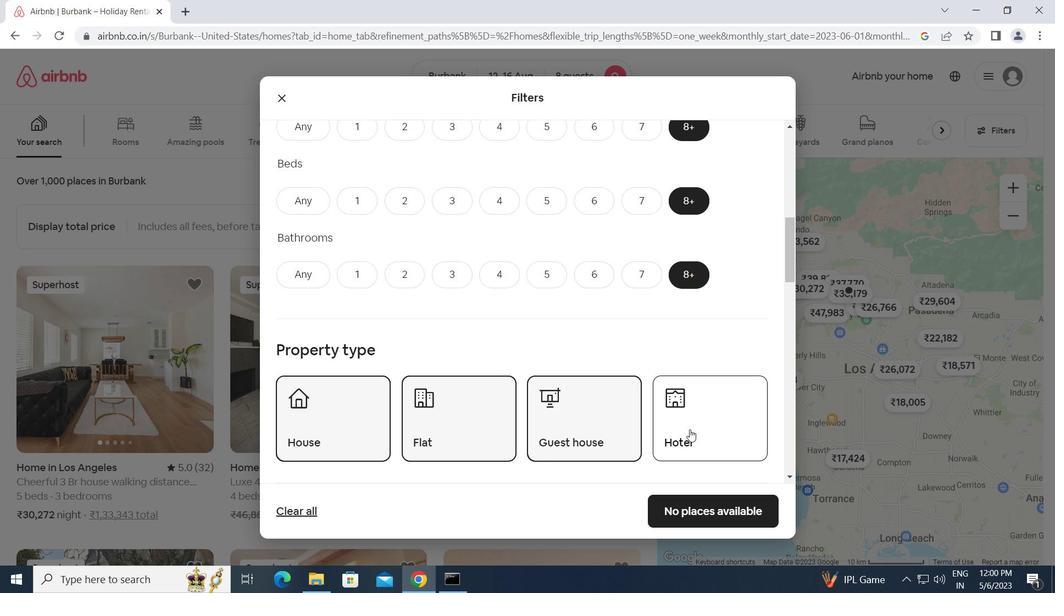
Action: Mouse moved to (573, 482)
Screenshot: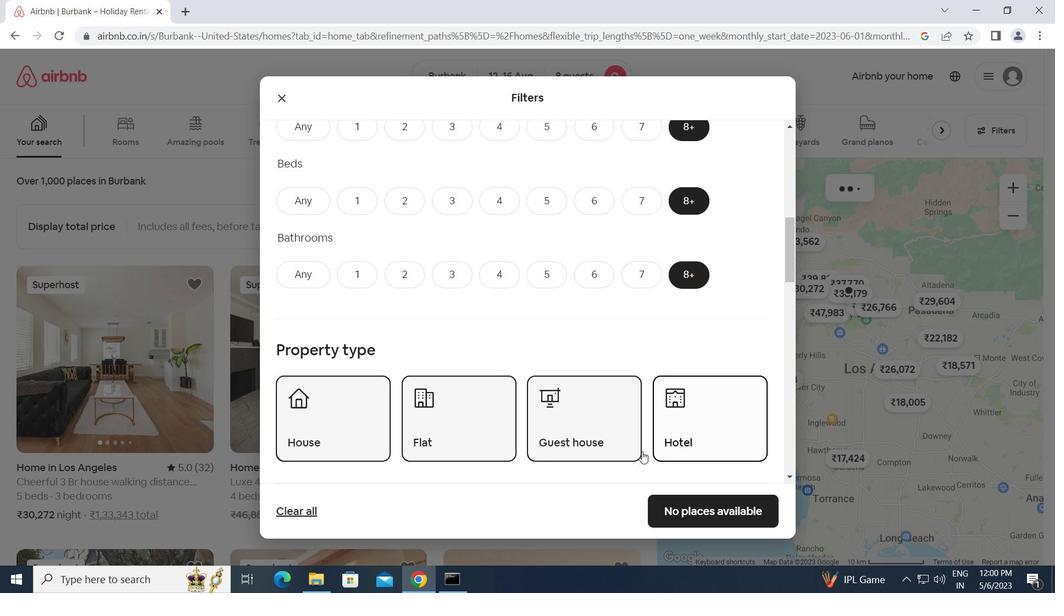 
Action: Mouse scrolled (573, 481) with delta (0, 0)
Screenshot: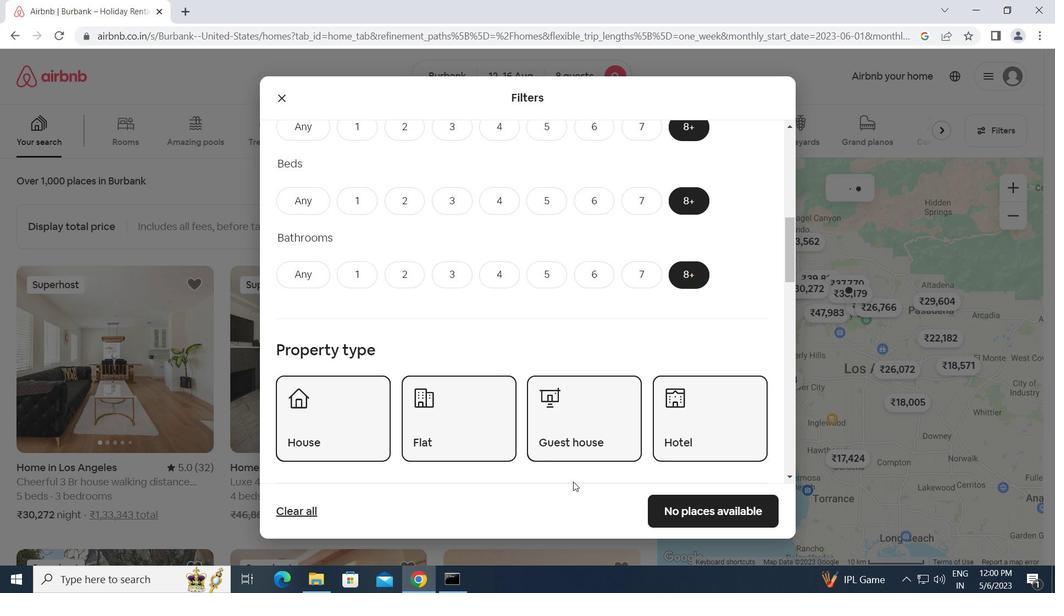 
Action: Mouse scrolled (573, 481) with delta (0, 0)
Screenshot: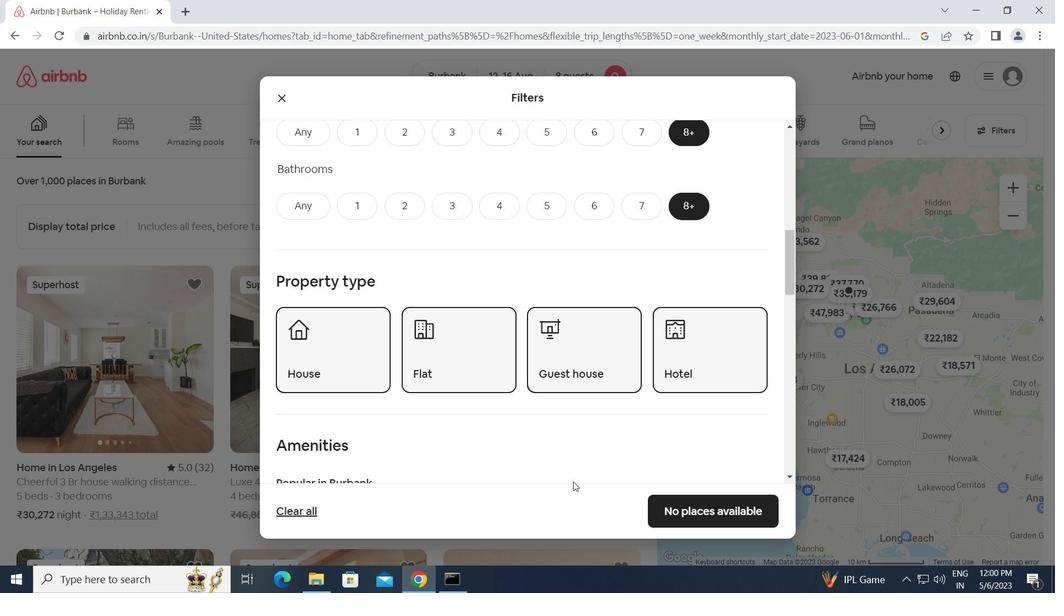 
Action: Mouse scrolled (573, 481) with delta (0, 0)
Screenshot: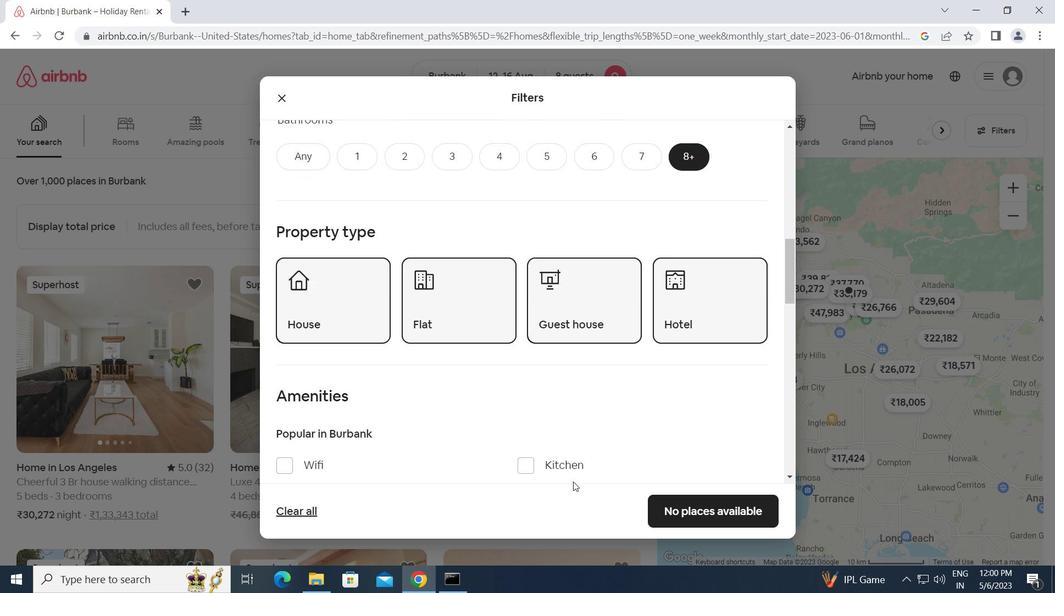 
Action: Mouse moved to (283, 378)
Screenshot: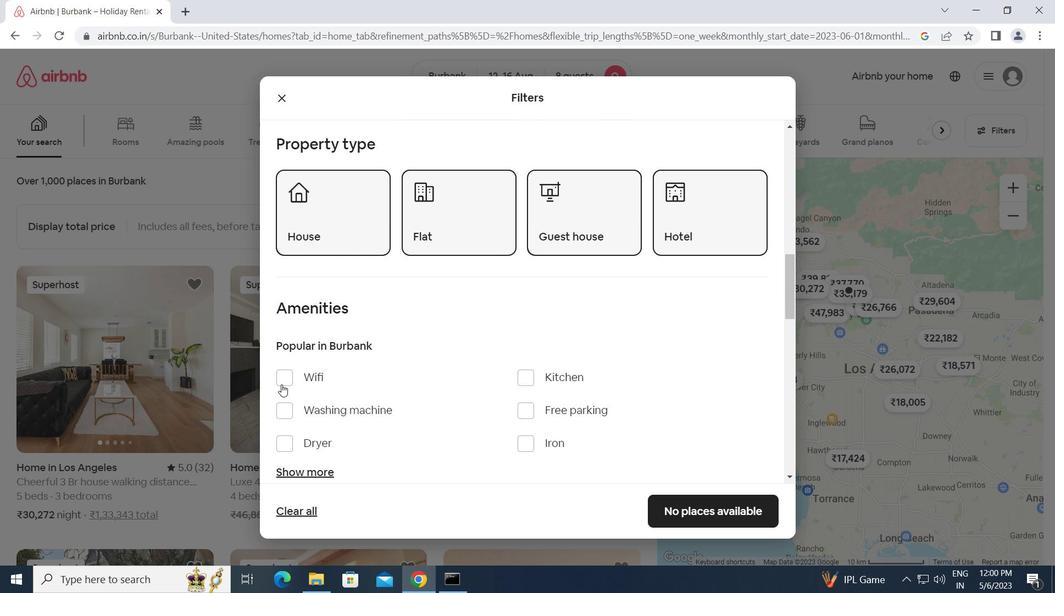 
Action: Mouse pressed left at (283, 378)
Screenshot: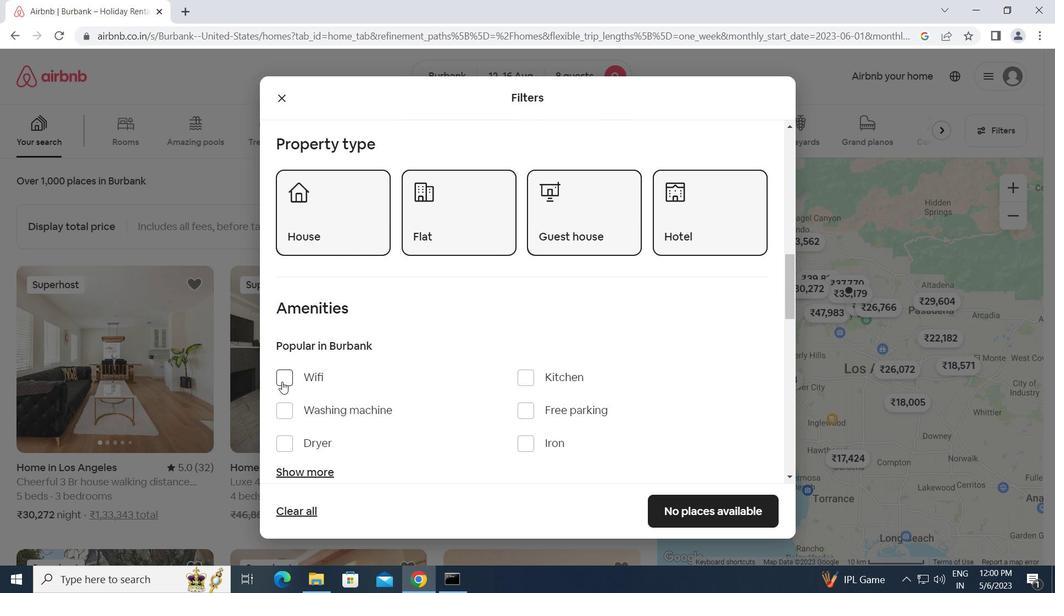 
Action: Mouse moved to (310, 388)
Screenshot: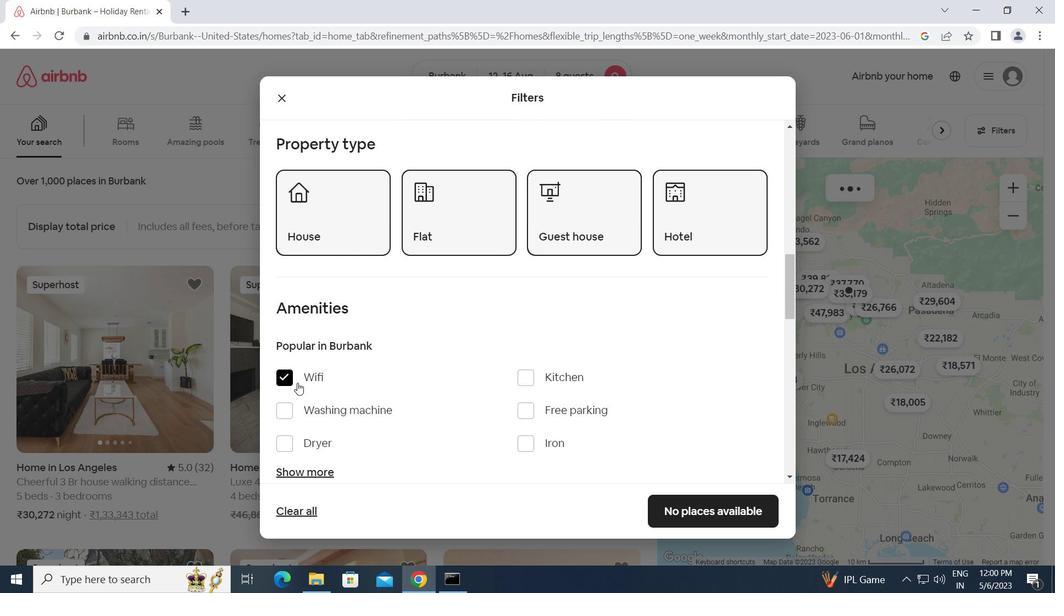 
Action: Mouse scrolled (310, 387) with delta (0, 0)
Screenshot: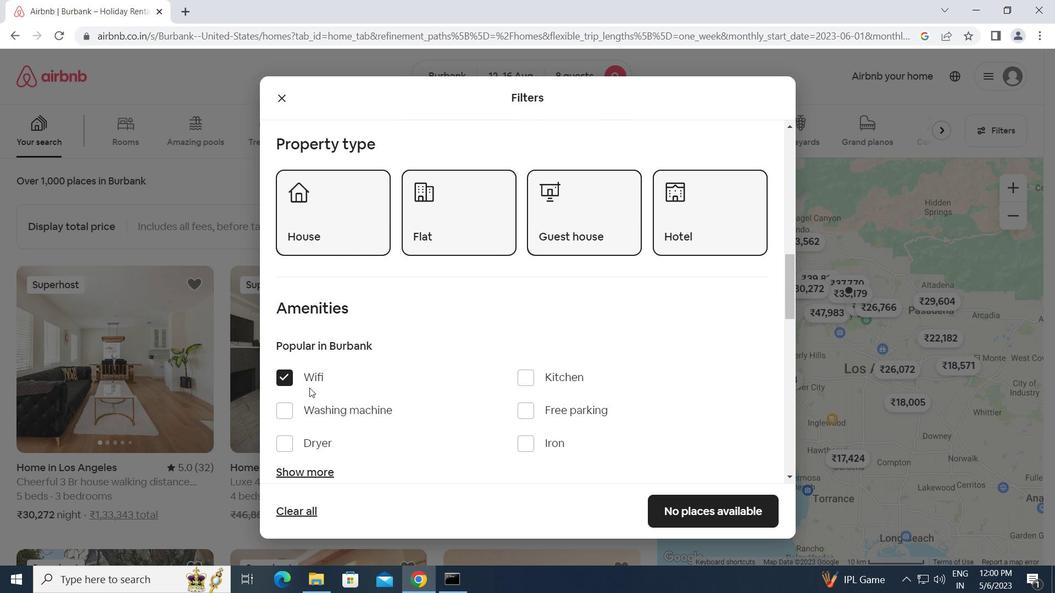 
Action: Mouse scrolled (310, 387) with delta (0, 0)
Screenshot: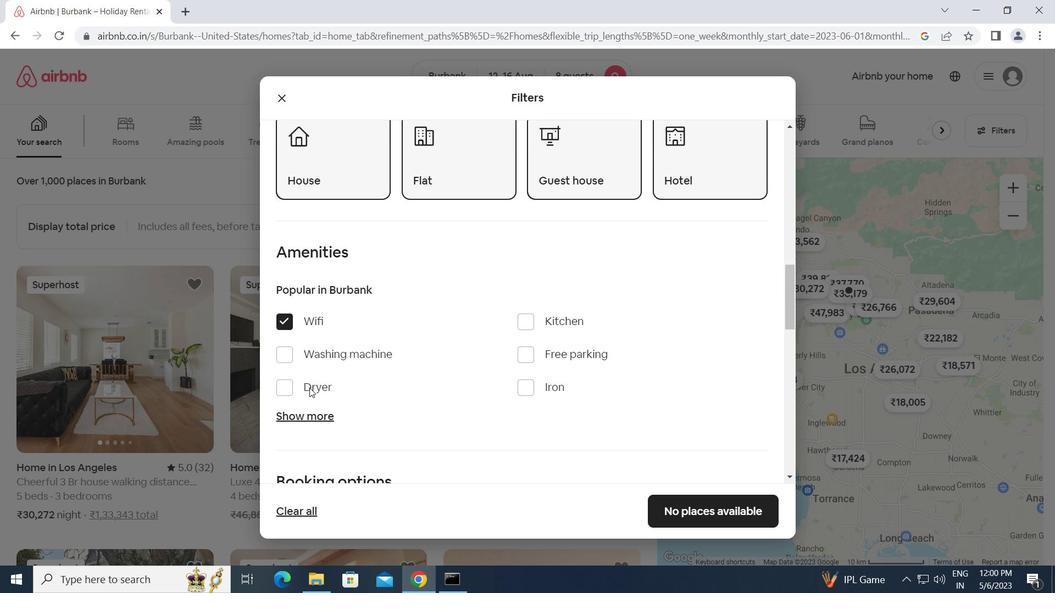 
Action: Mouse scrolled (310, 387) with delta (0, 0)
Screenshot: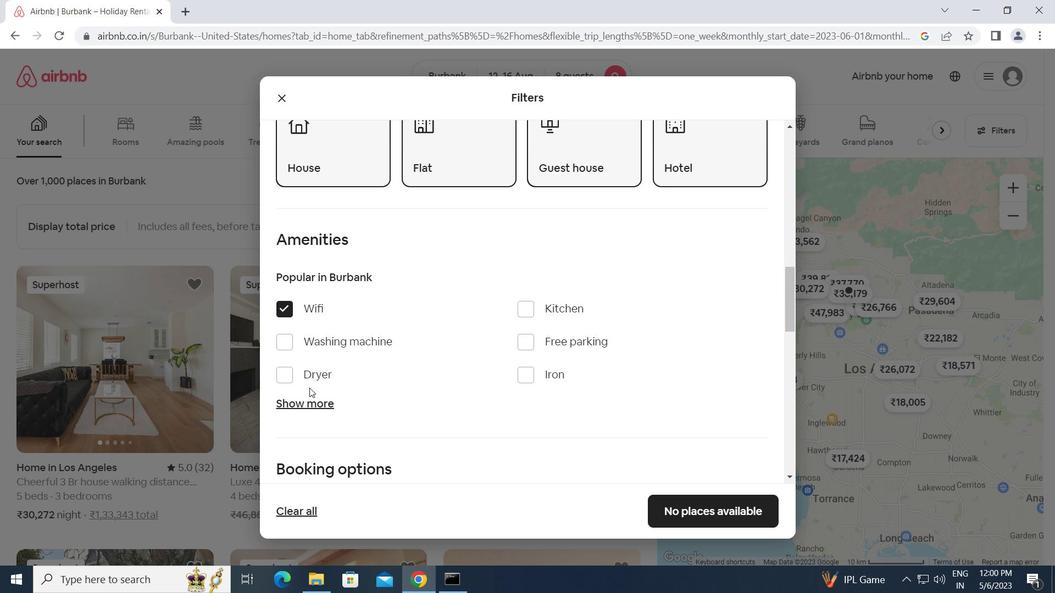 
Action: Mouse moved to (302, 263)
Screenshot: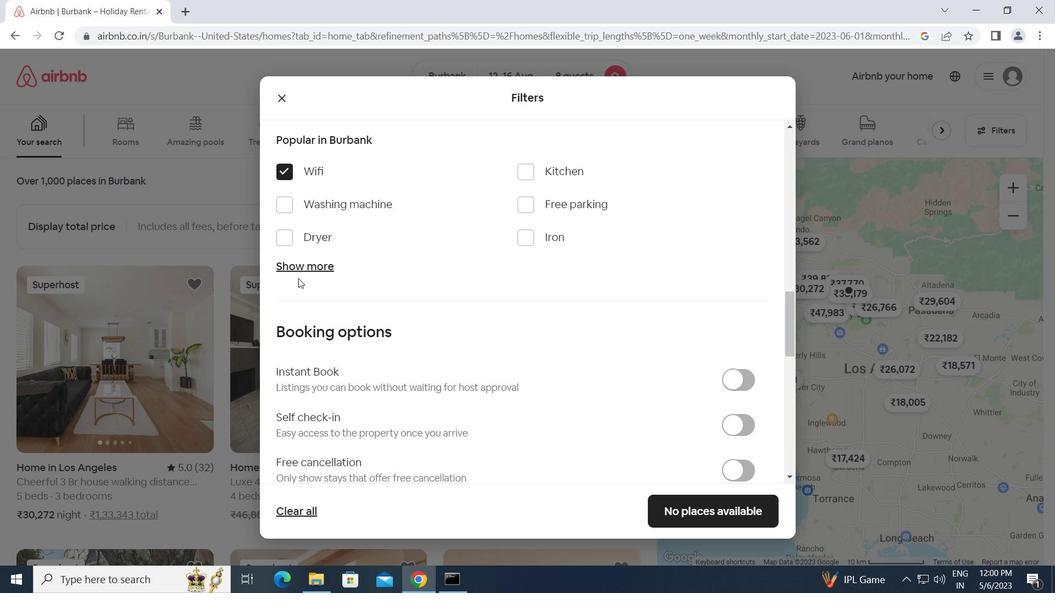 
Action: Mouse pressed left at (302, 263)
Screenshot: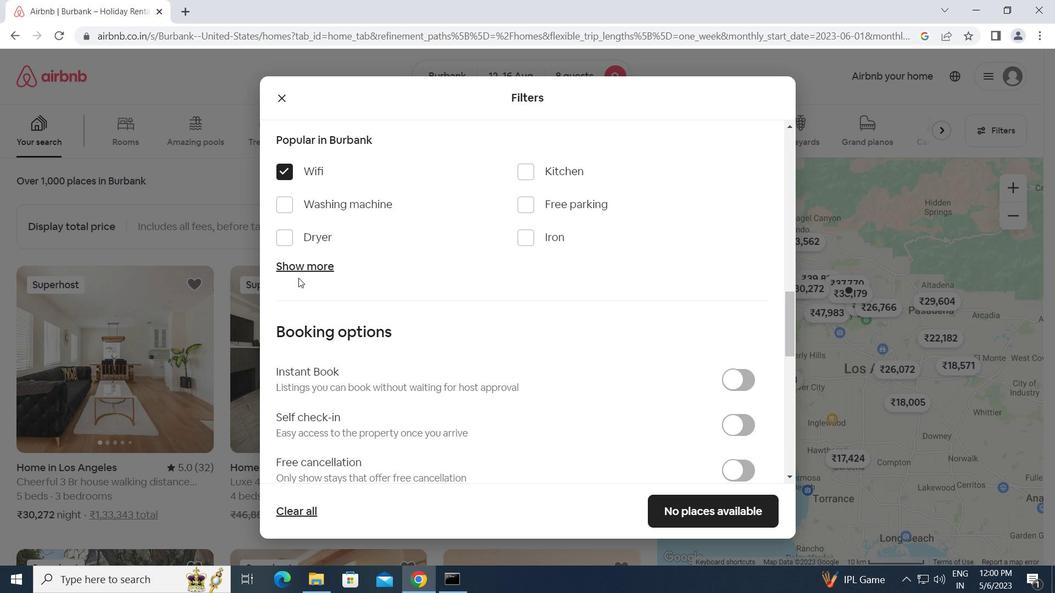 
Action: Mouse moved to (528, 348)
Screenshot: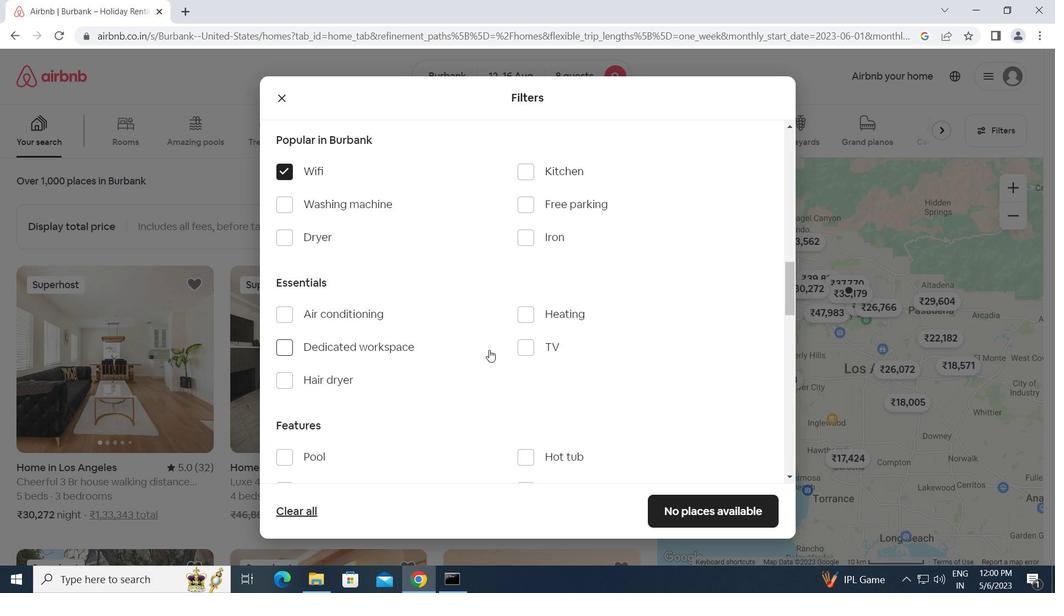 
Action: Mouse pressed left at (528, 348)
Screenshot: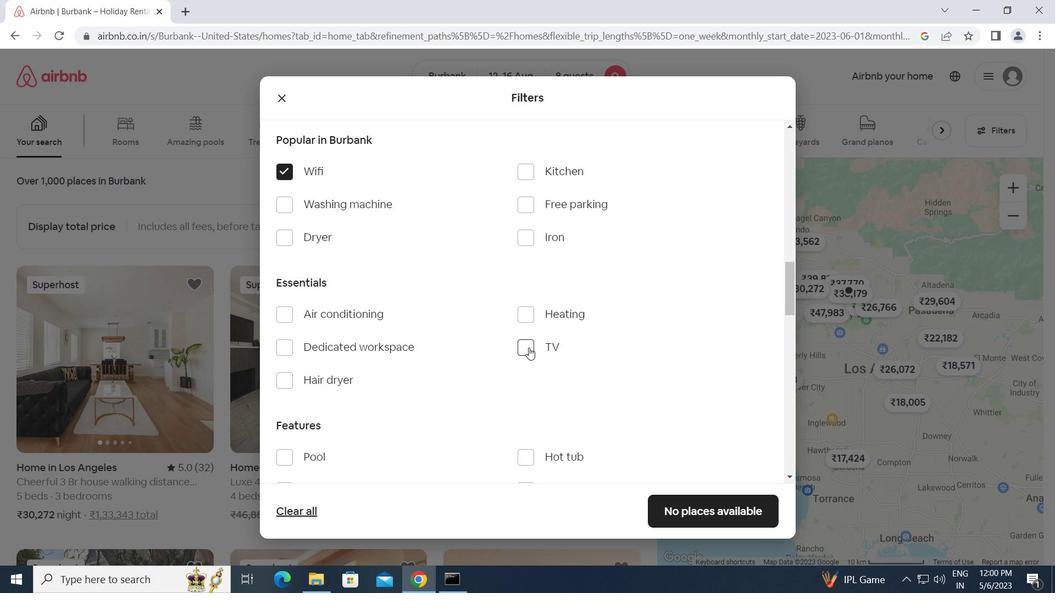
Action: Mouse moved to (521, 203)
Screenshot: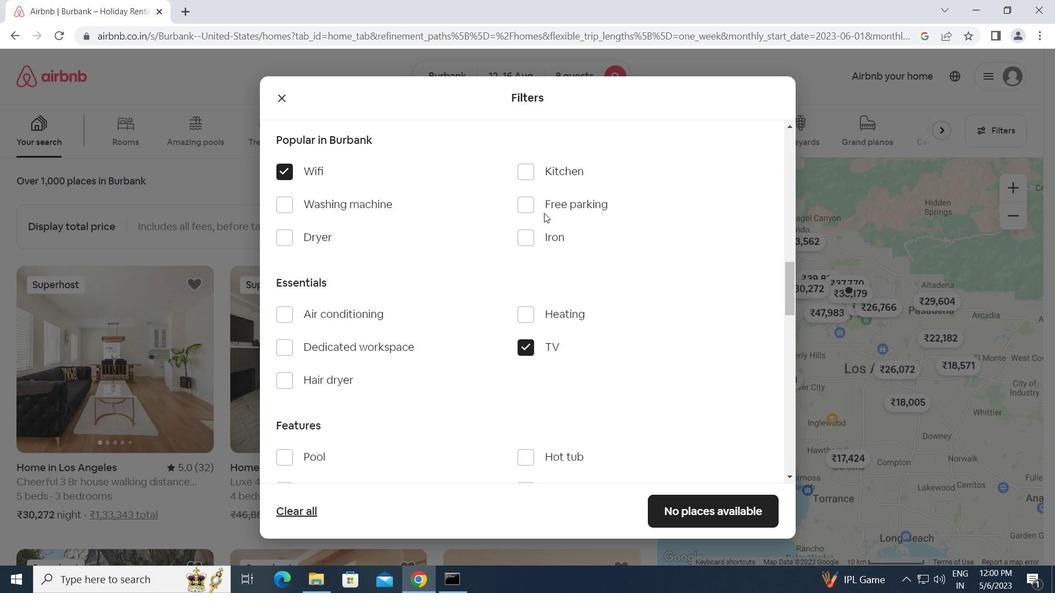 
Action: Mouse pressed left at (521, 203)
Screenshot: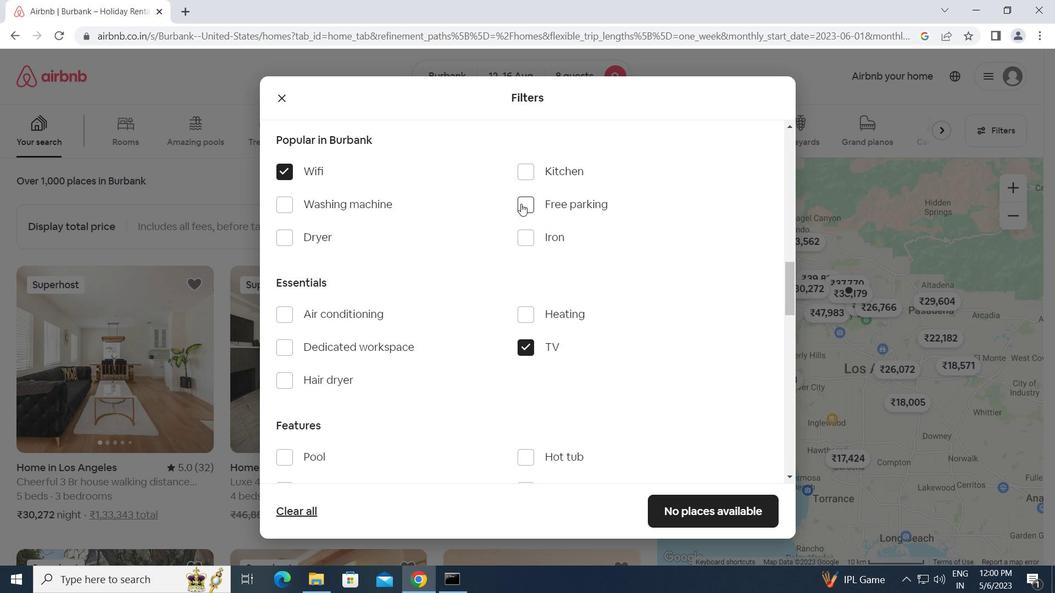 
Action: Mouse moved to (397, 372)
Screenshot: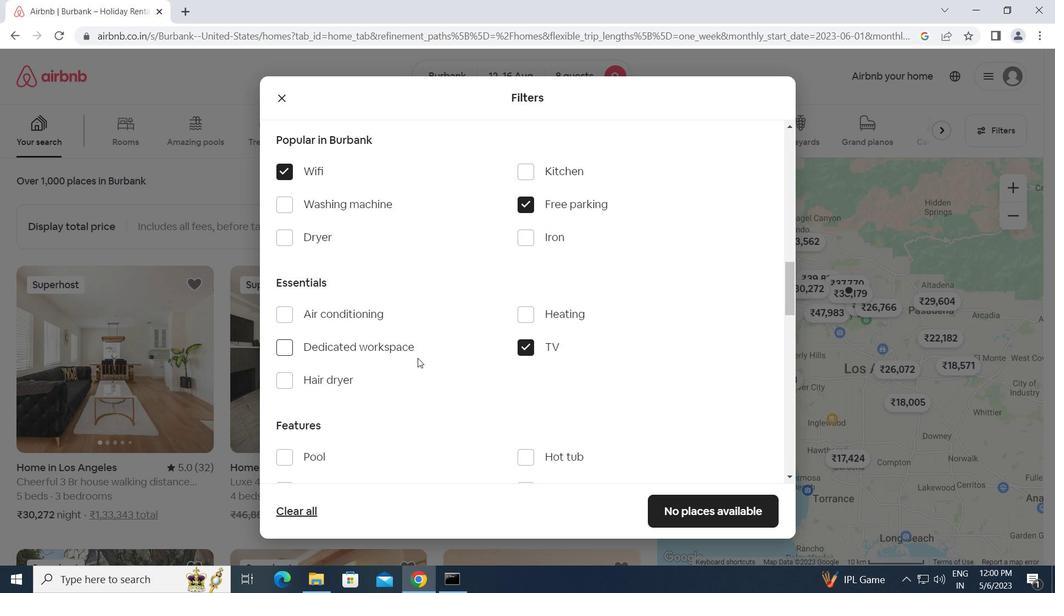 
Action: Mouse scrolled (397, 372) with delta (0, 0)
Screenshot: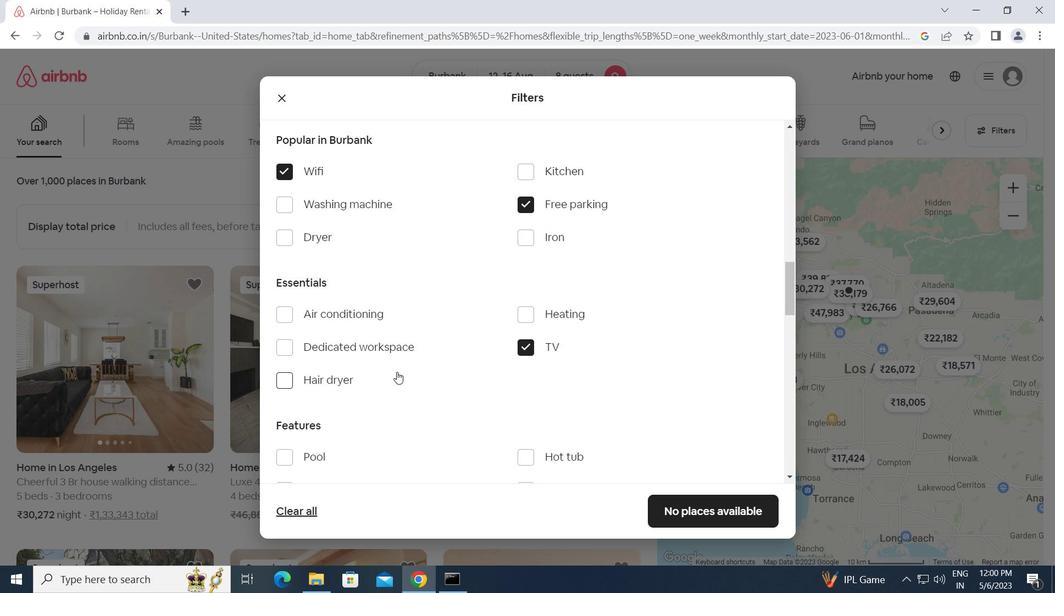
Action: Mouse moved to (288, 452)
Screenshot: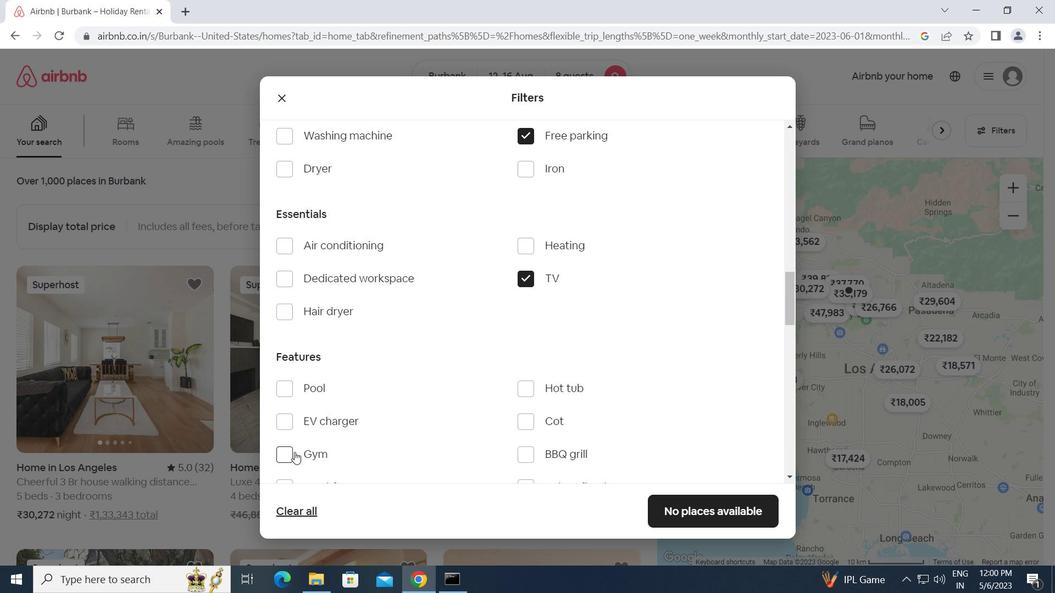 
Action: Mouse pressed left at (288, 452)
Screenshot: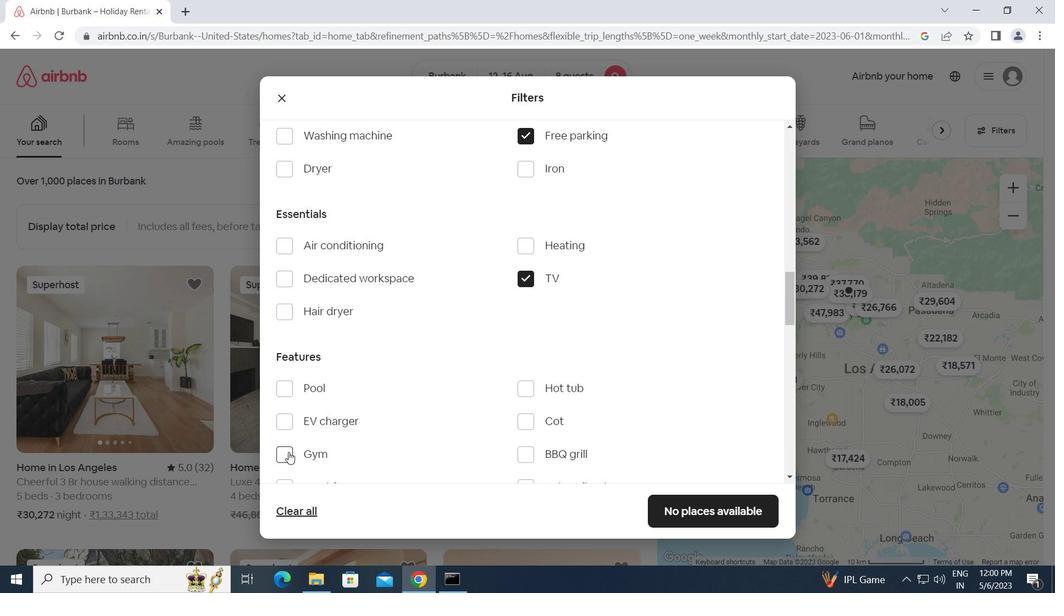 
Action: Mouse moved to (443, 432)
Screenshot: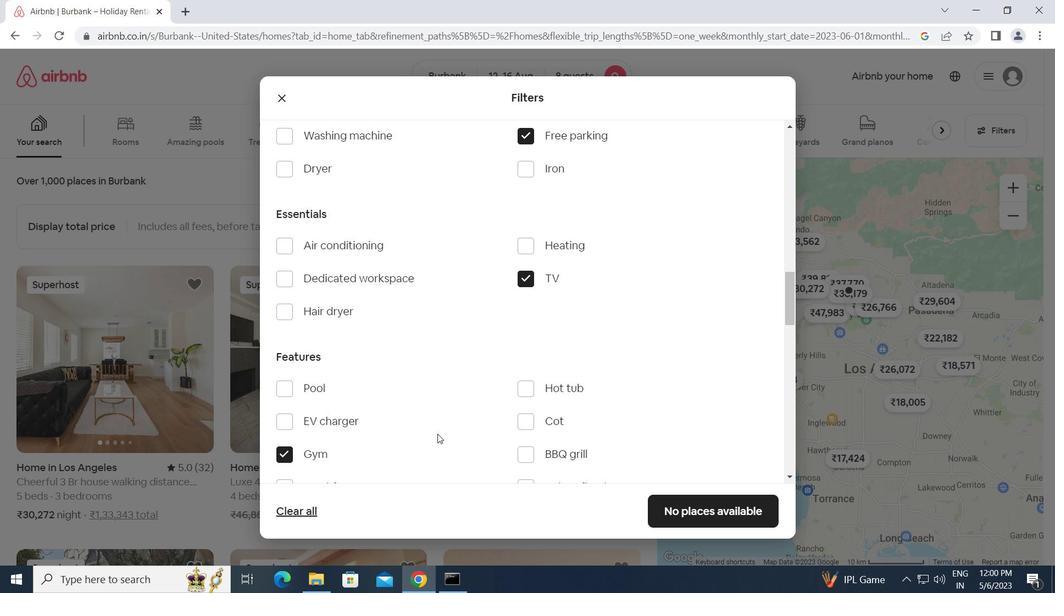 
Action: Mouse scrolled (443, 431) with delta (0, 0)
Screenshot: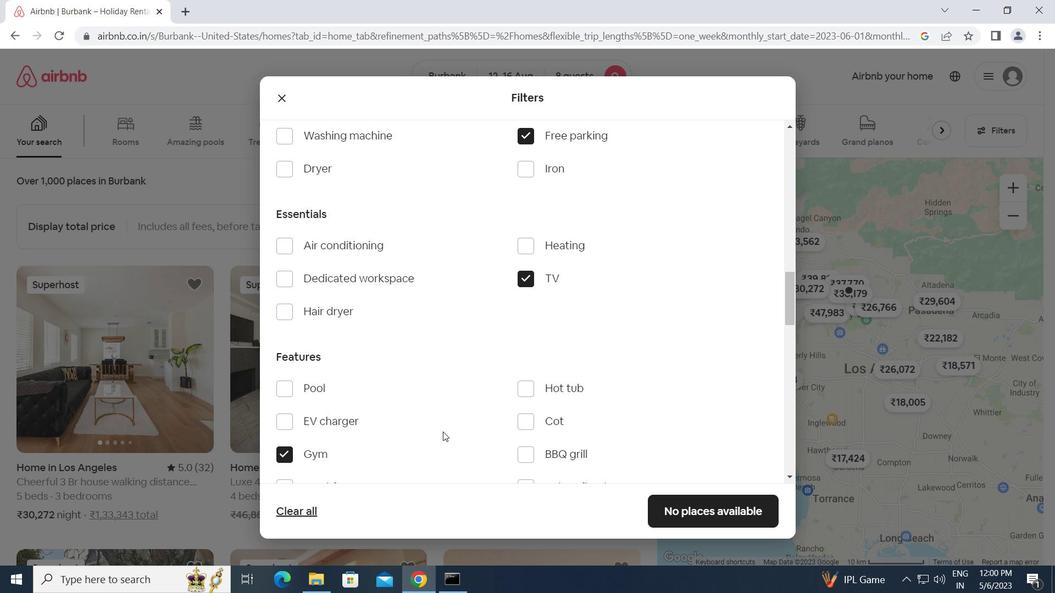 
Action: Mouse moved to (288, 413)
Screenshot: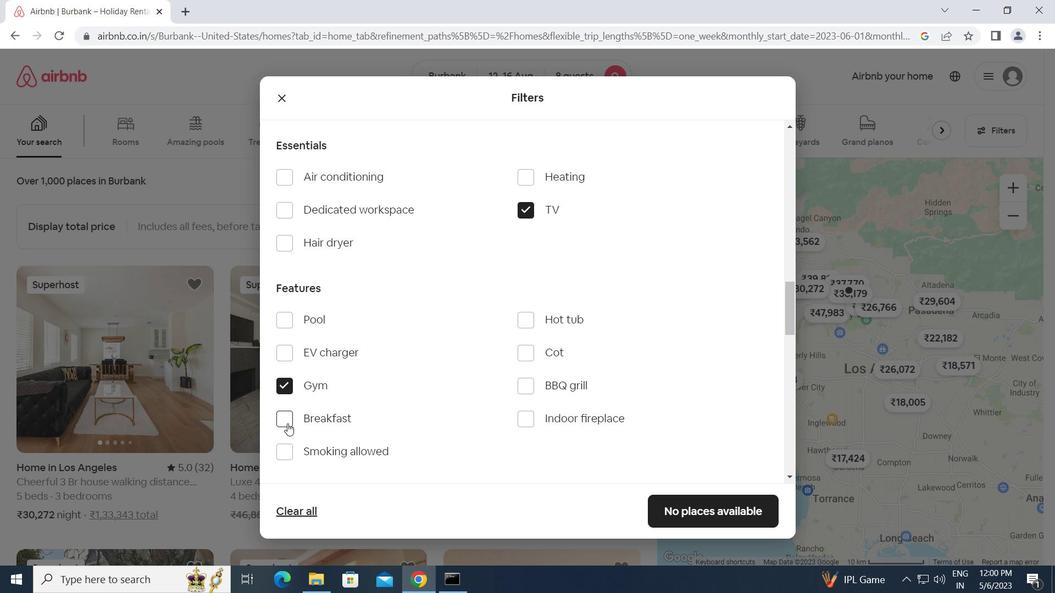 
Action: Mouse pressed left at (288, 413)
Screenshot: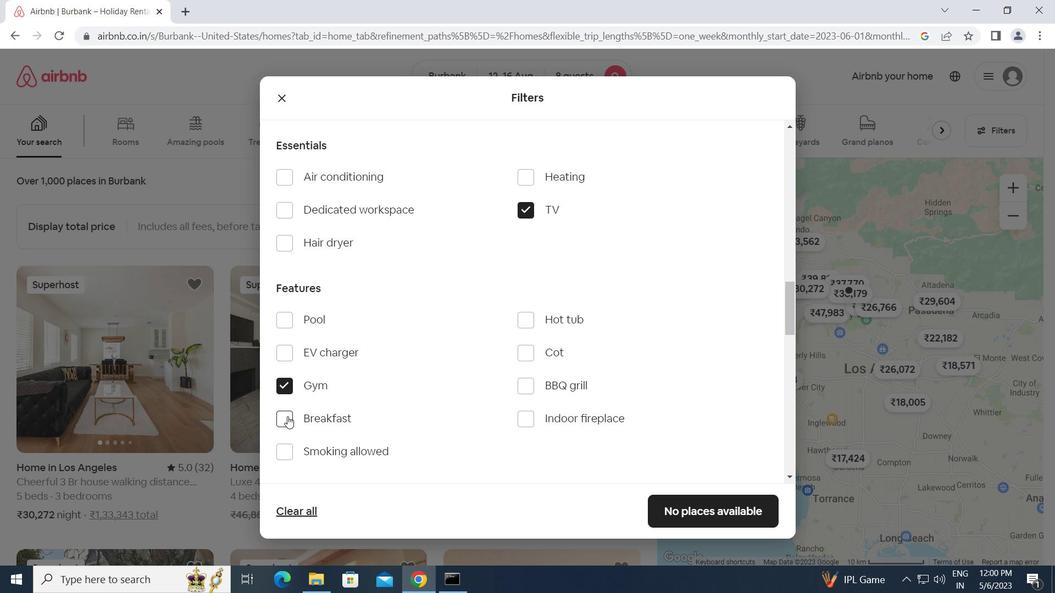 
Action: Mouse moved to (385, 427)
Screenshot: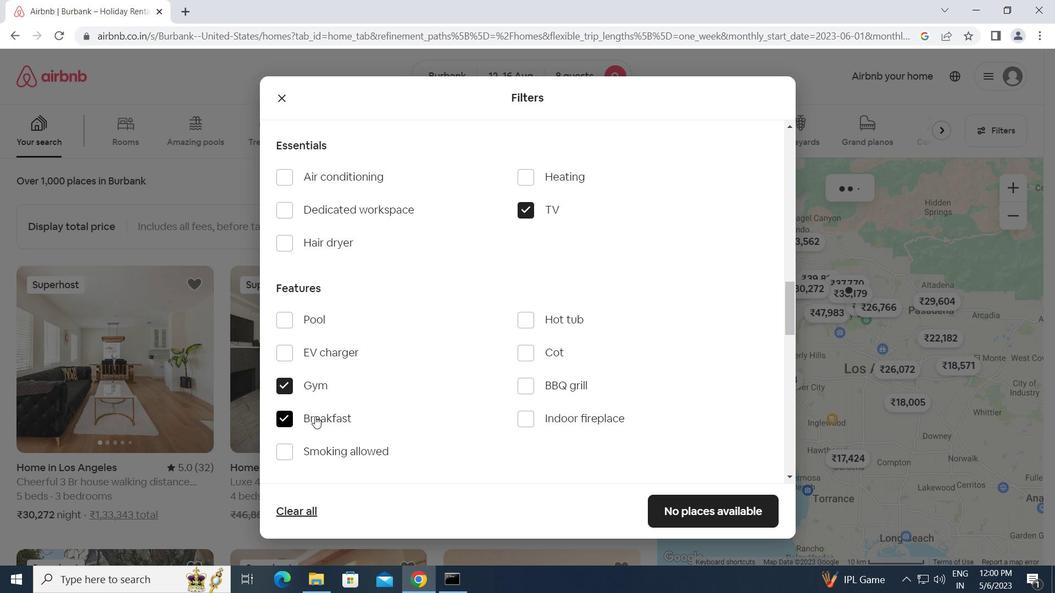 
Action: Mouse scrolled (385, 426) with delta (0, 0)
Screenshot: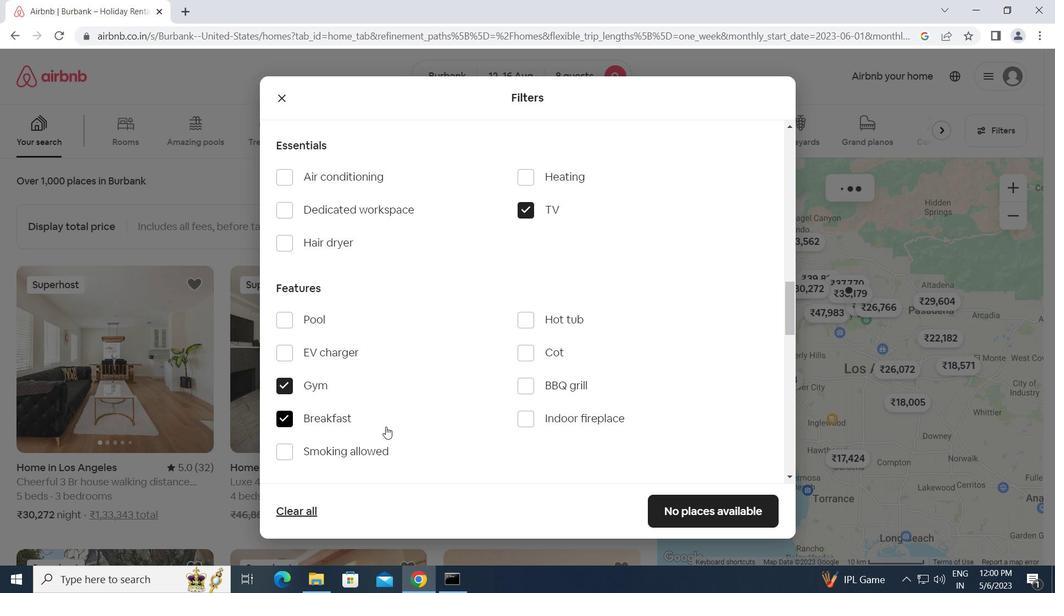 
Action: Mouse scrolled (385, 426) with delta (0, 0)
Screenshot: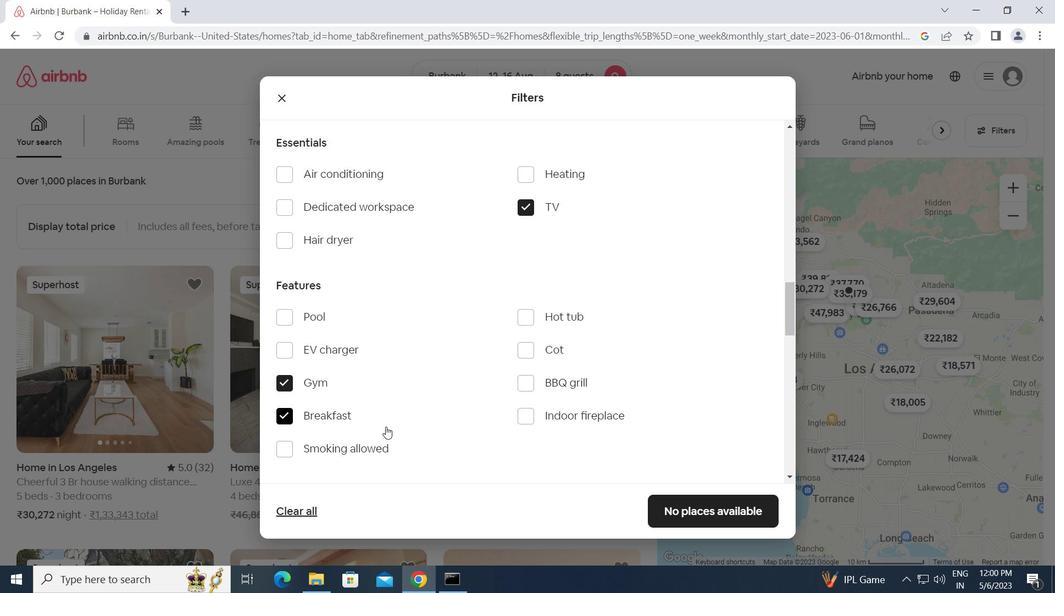 
Action: Mouse scrolled (385, 426) with delta (0, 0)
Screenshot: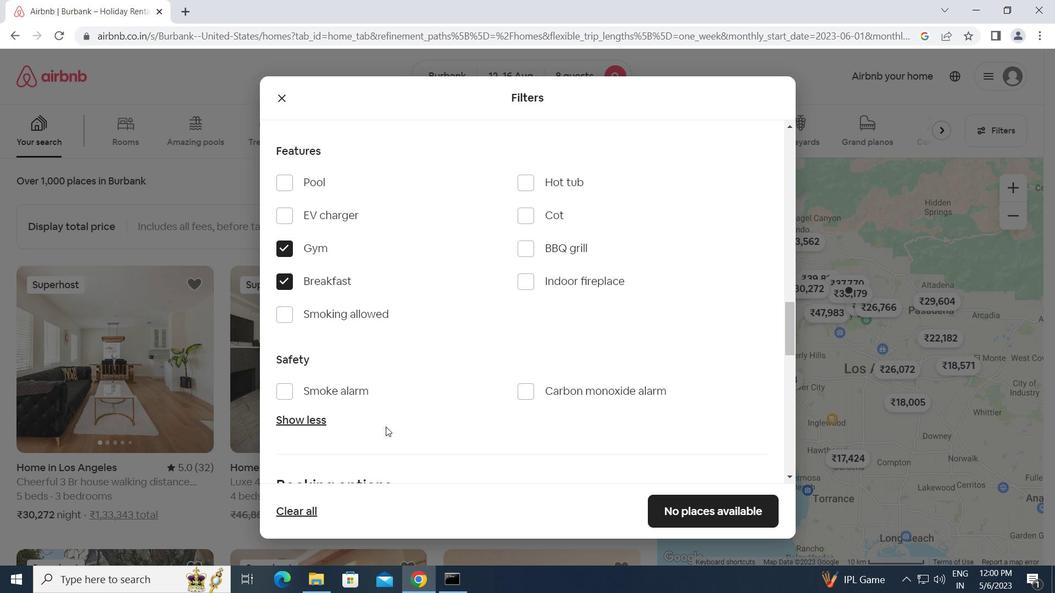 
Action: Mouse scrolled (385, 426) with delta (0, 0)
Screenshot: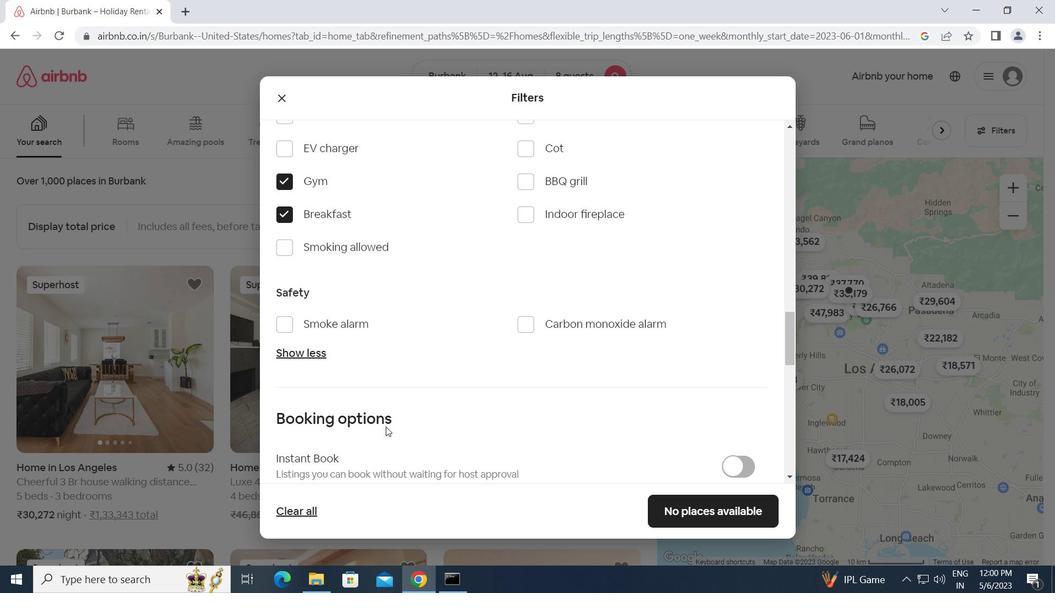 
Action: Mouse scrolled (385, 426) with delta (0, 0)
Screenshot: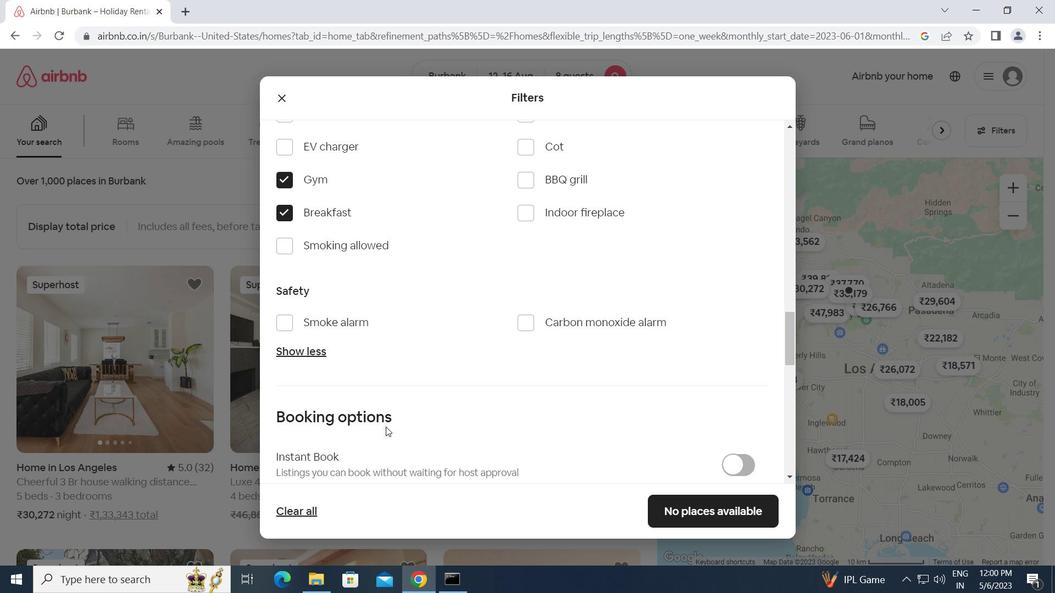 
Action: Mouse moved to (731, 376)
Screenshot: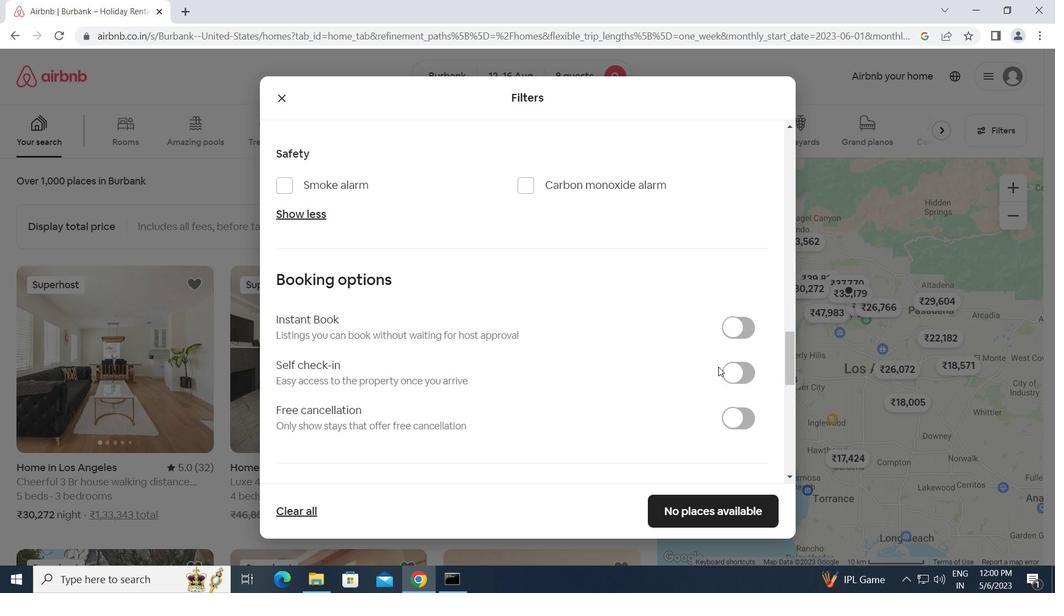 
Action: Mouse pressed left at (731, 376)
Screenshot: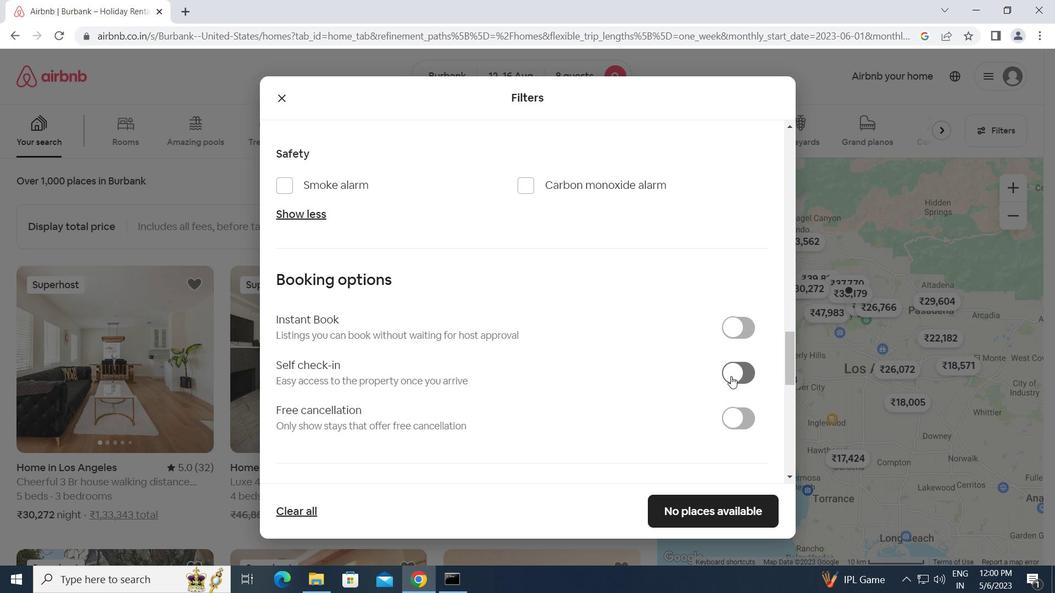 
Action: Mouse moved to (567, 450)
Screenshot: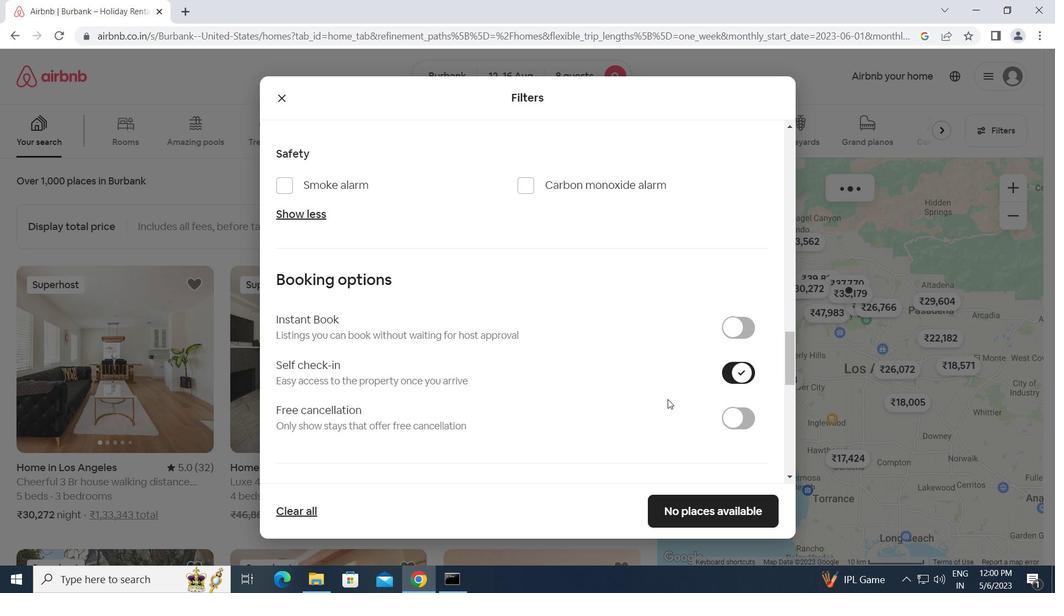 
Action: Mouse scrolled (567, 449) with delta (0, 0)
Screenshot: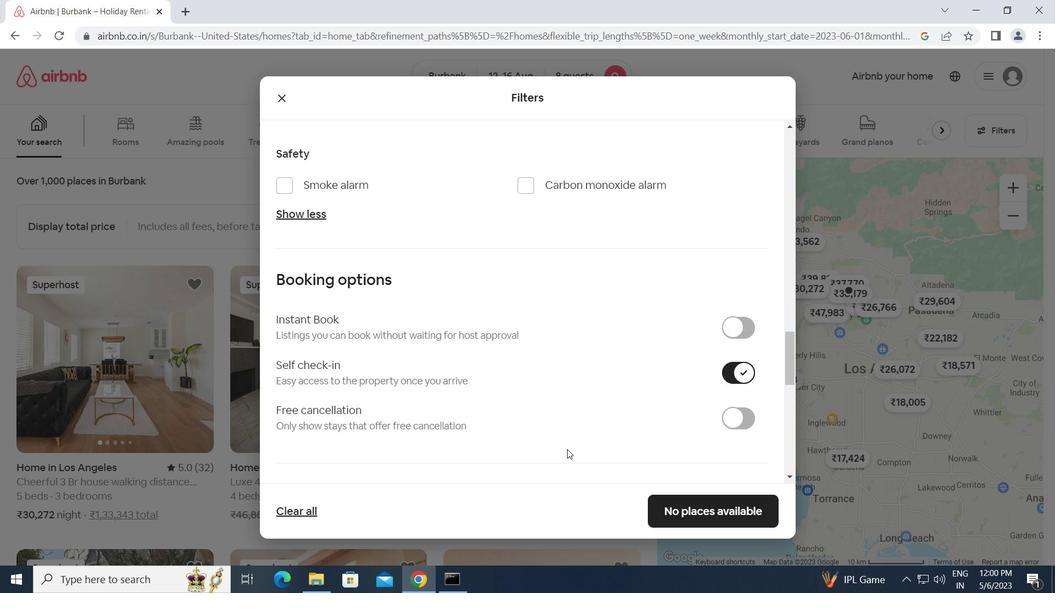 
Action: Mouse scrolled (567, 449) with delta (0, 0)
Screenshot: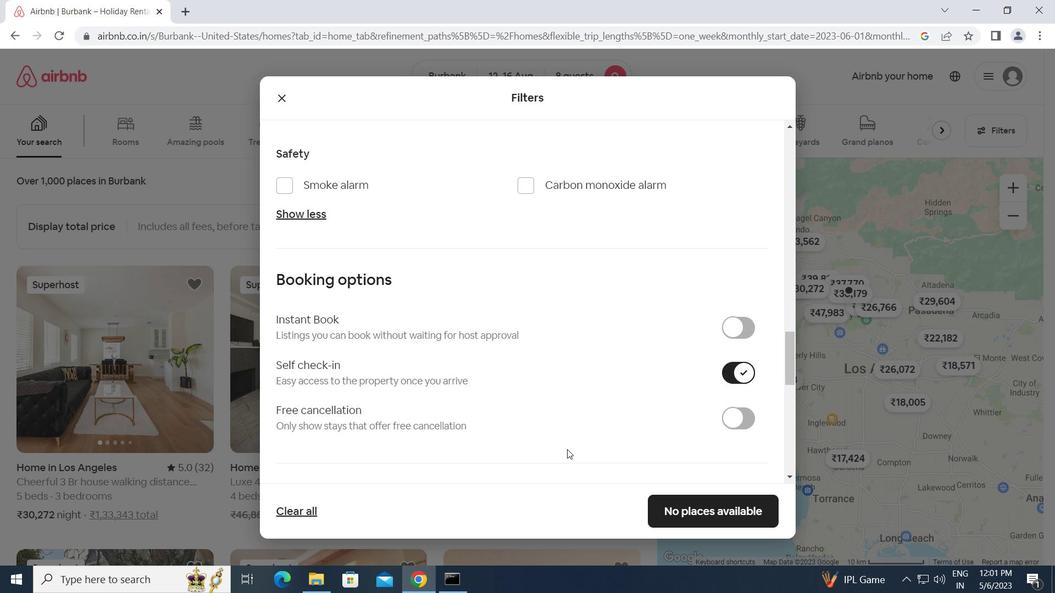 
Action: Mouse scrolled (567, 449) with delta (0, 0)
Screenshot: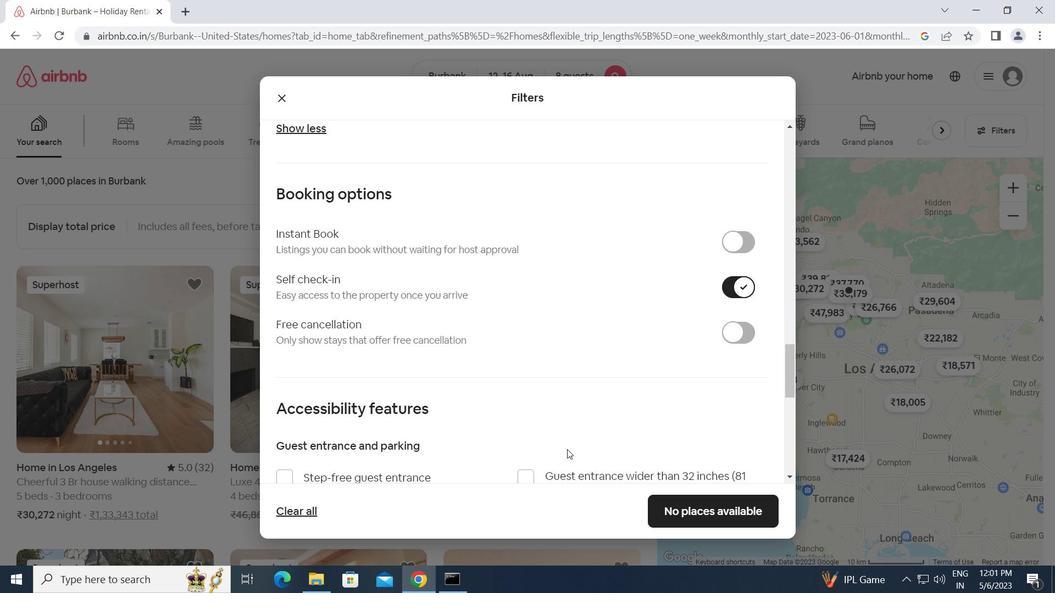 
Action: Mouse scrolled (567, 449) with delta (0, 0)
Screenshot: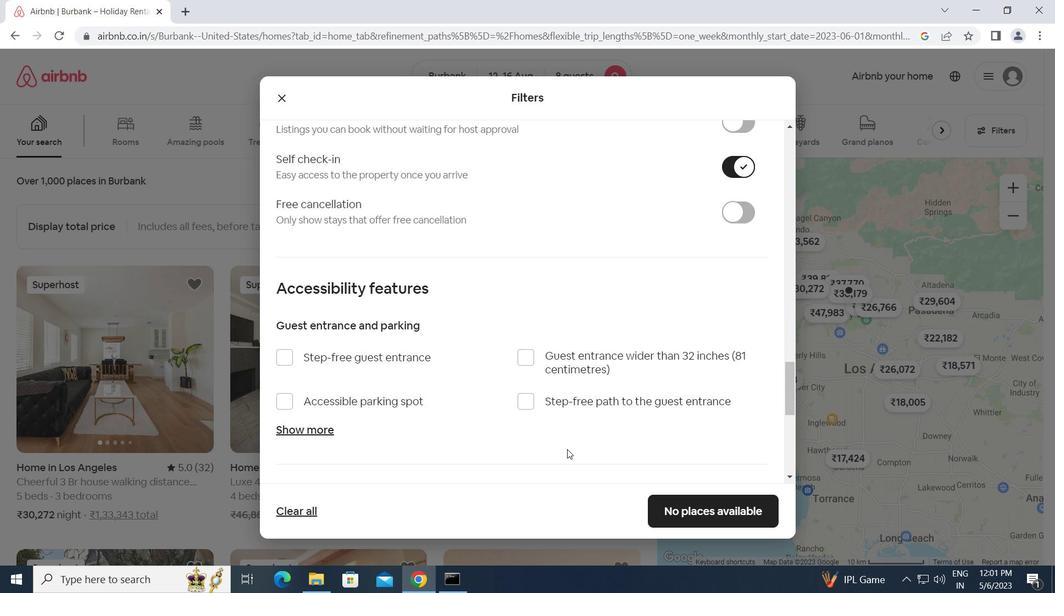 
Action: Mouse scrolled (567, 449) with delta (0, 0)
Screenshot: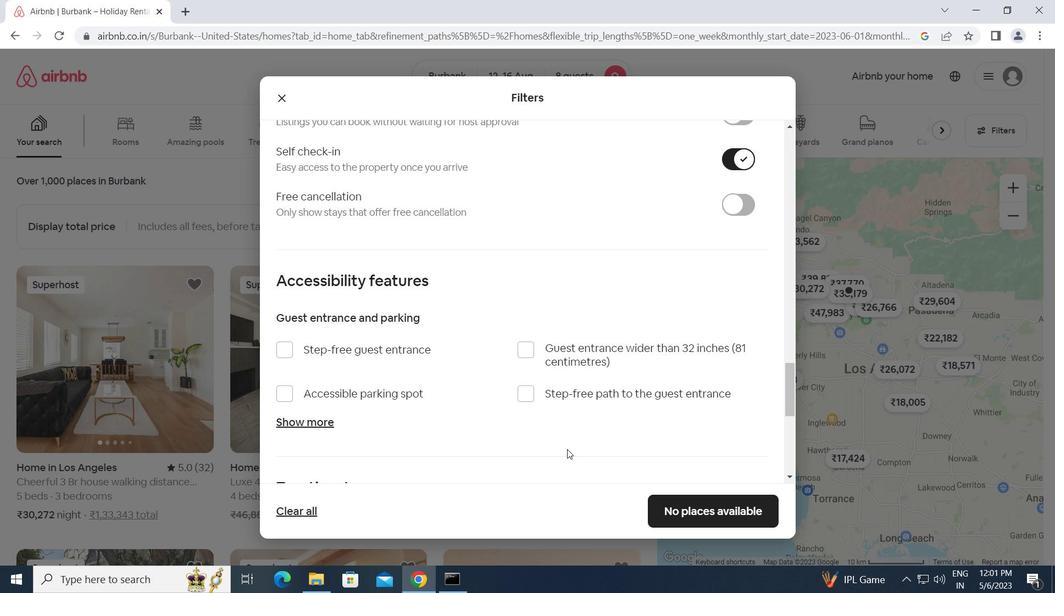 
Action: Mouse scrolled (567, 449) with delta (0, 0)
Screenshot: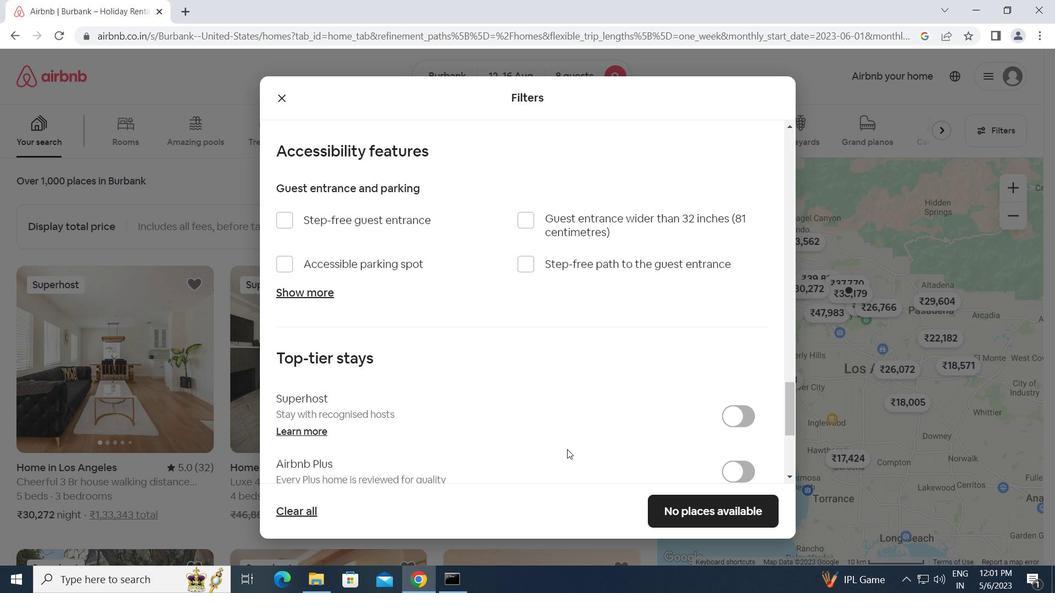 
Action: Mouse scrolled (567, 449) with delta (0, 0)
Screenshot: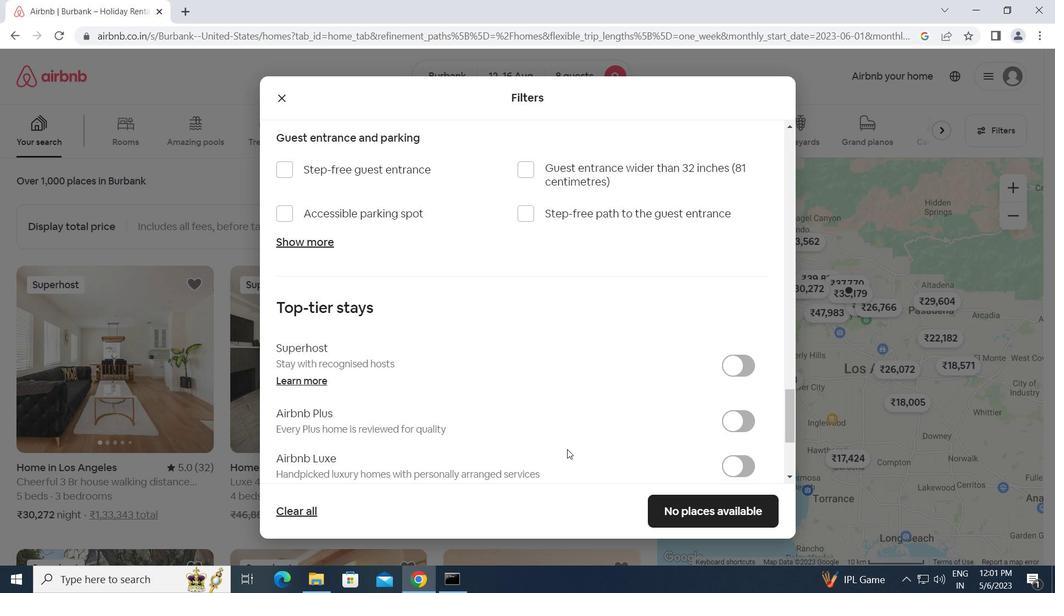 
Action: Mouse scrolled (567, 449) with delta (0, 0)
Screenshot: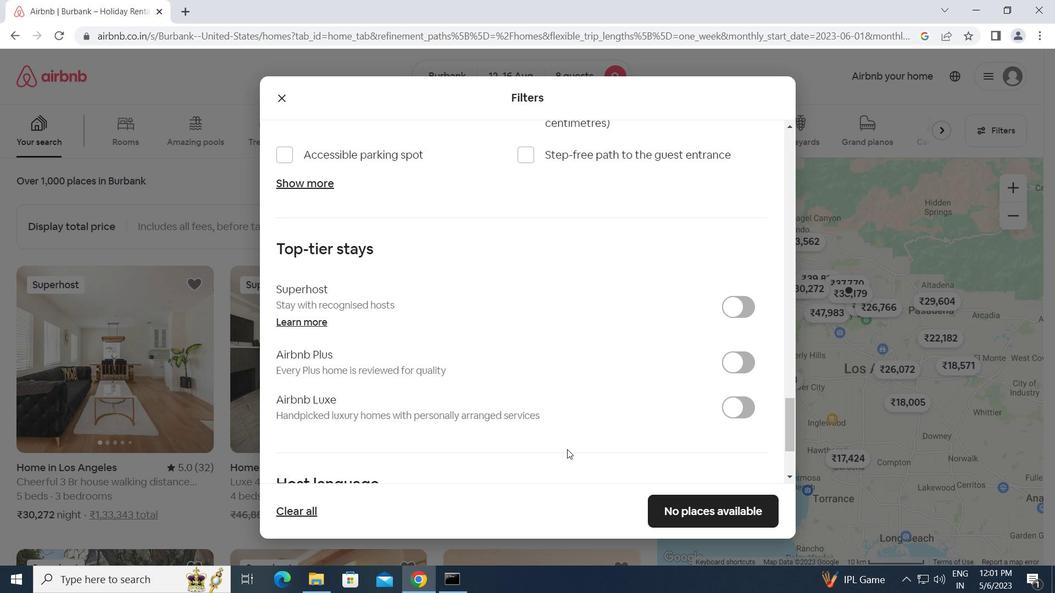
Action: Mouse scrolled (567, 449) with delta (0, 0)
Screenshot: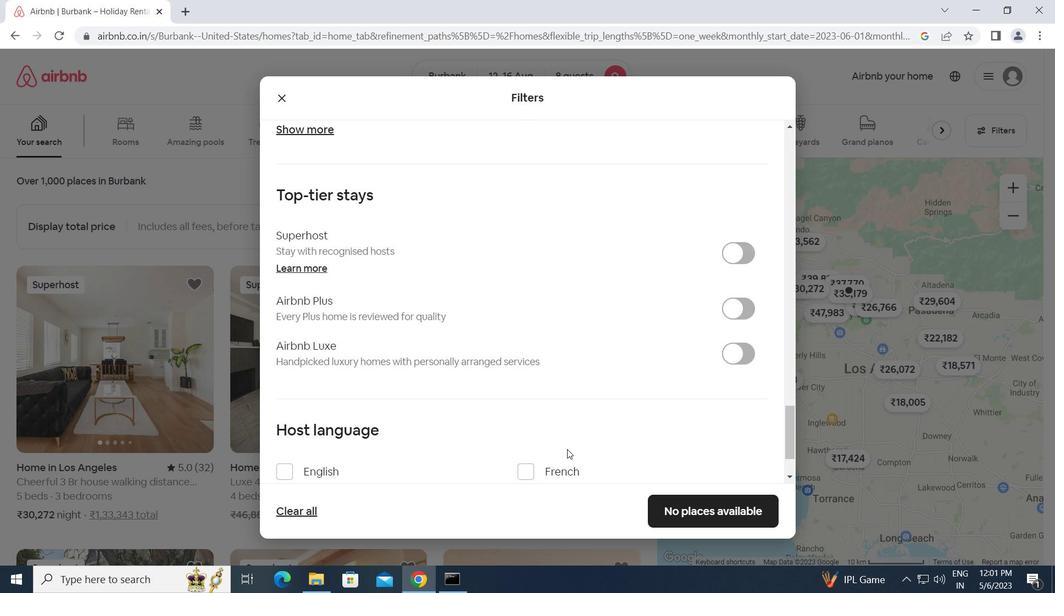 
Action: Mouse moved to (283, 388)
Screenshot: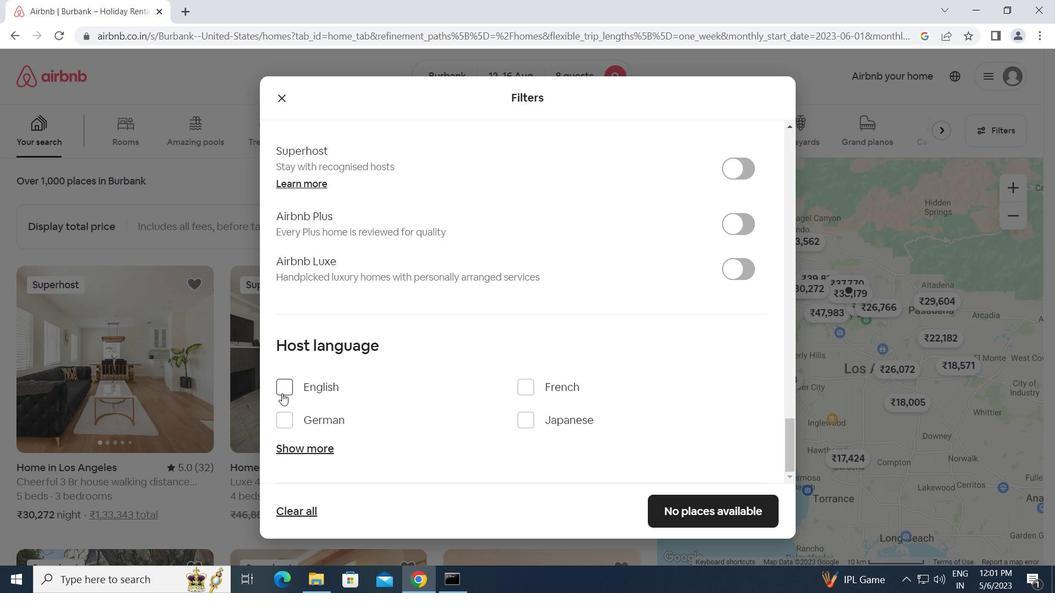 
Action: Mouse pressed left at (283, 388)
Screenshot: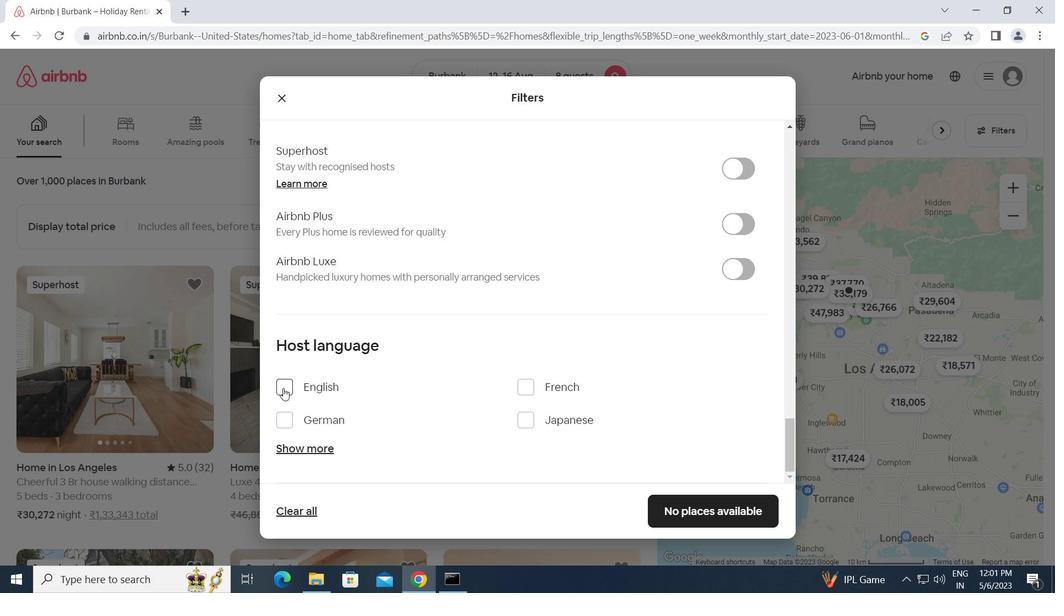 
Action: Mouse moved to (677, 511)
Screenshot: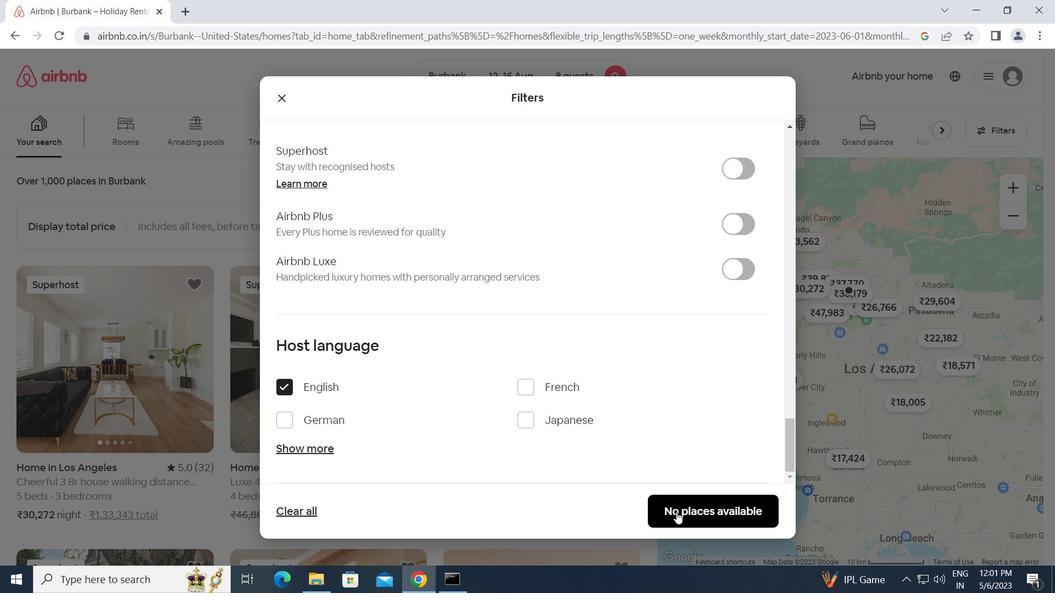 
Action: Mouse pressed left at (677, 511)
Screenshot: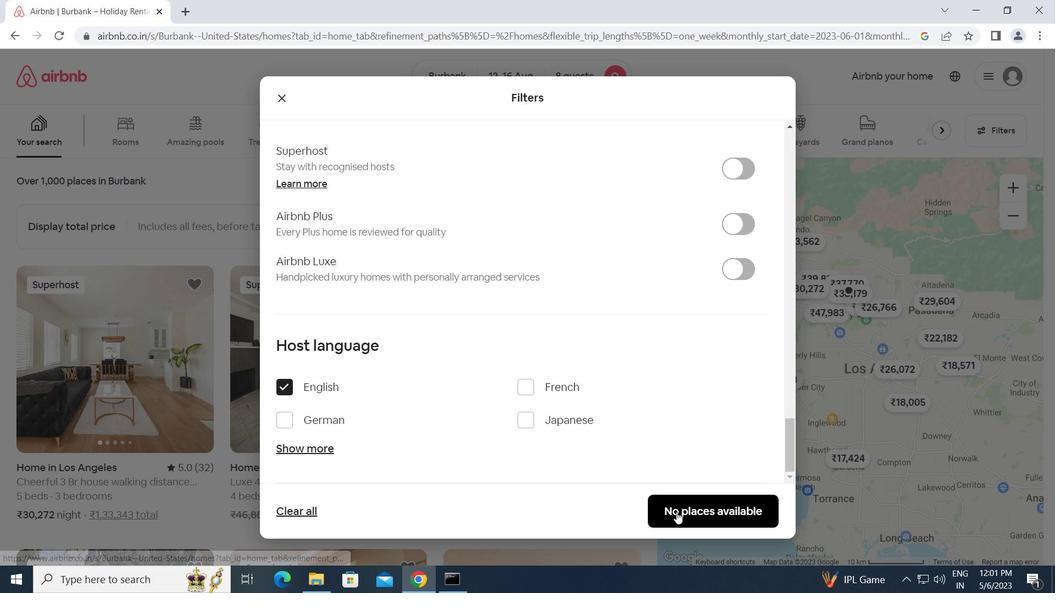 
Action: Mouse moved to (677, 511)
Screenshot: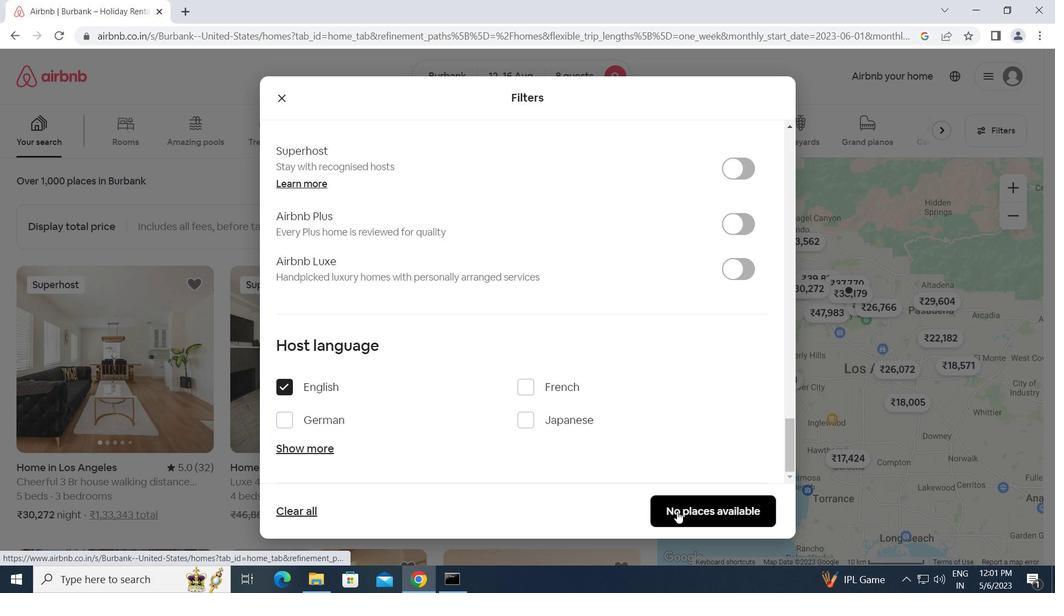 
